 Task: Add an event with the title Product Enhancement Brainstorming, date '2023/12/20', time 9:15 AM to 11:15 AMand add a description: Reviewing the creative elements of the campaign, such as visuals, copywriting, branding, and overall design. This involves evaluating their effectiveness in capturing attention, conveying the intended message, and creating a memorable brand impression., put the event into Yellow category . Add location for the event as: 456 Navagio Beach, Zakynthos, Greece, logged in from the account softage.2@softage.netand send the event invitation to softage.6@softage.net and softage.7@softage.net. Set a reminder for the event 30 minutes before
Action: Mouse moved to (103, 120)
Screenshot: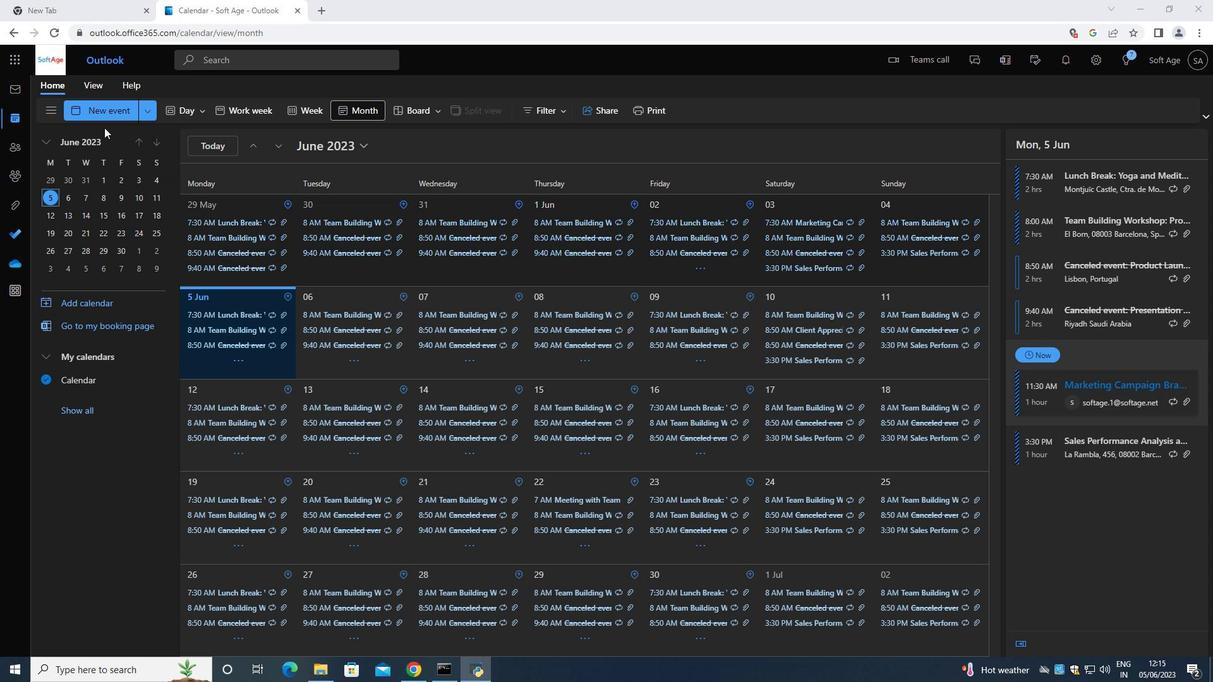 
Action: Mouse pressed left at (103, 120)
Screenshot: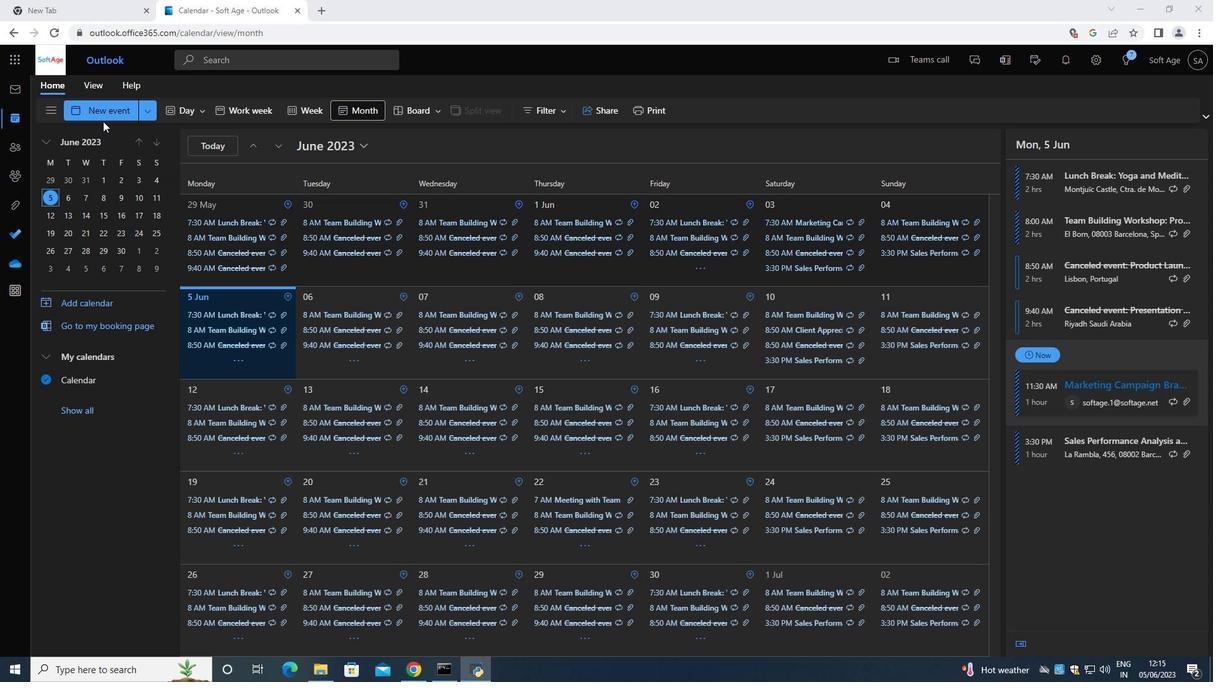 
Action: Mouse moved to (367, 219)
Screenshot: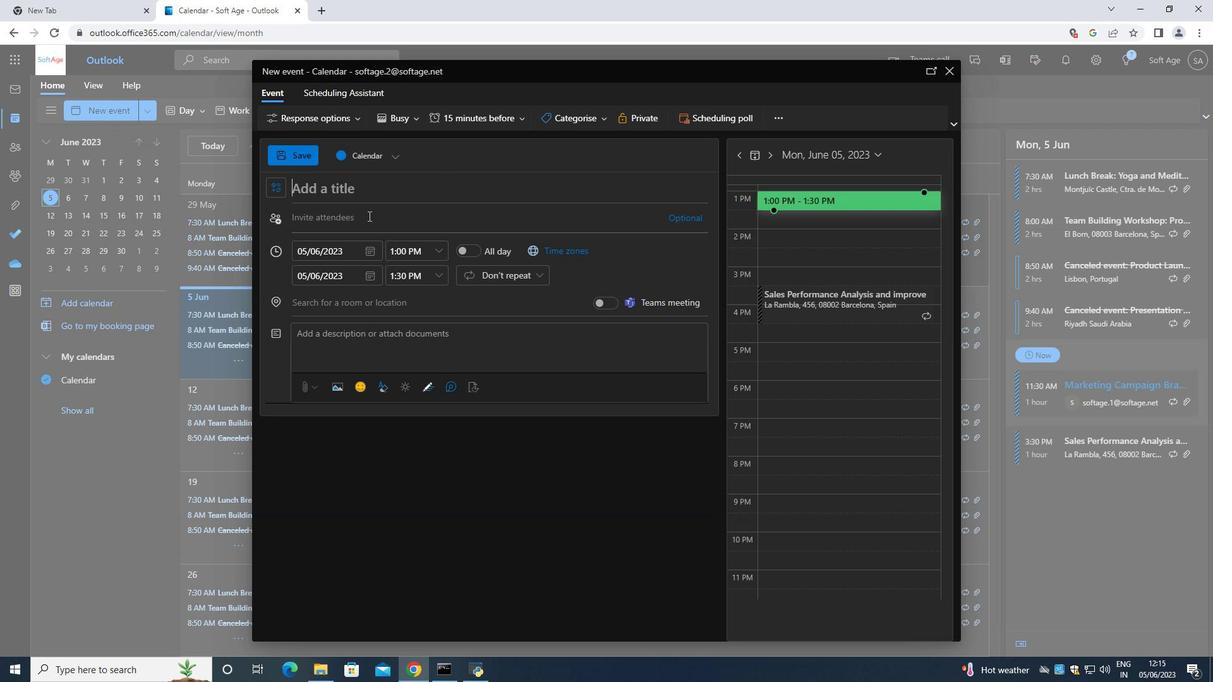 
Action: Key pressed <Key.shift>Product<Key.space><Key.shift><Key.shift><Key.shift><Key.shift><Key.shift><Key.shift><Key.shift><Key.shift><Key.shift><Key.shift><Key.shift><Key.shift><Key.shift><Key.shift><Key.shift><Key.shift><Key.shift><Key.shift><Key.shift><Key.shift><Key.shift><Key.shift><Key.shift><Key.shift><Key.shift>Enhancement<Key.space><Key.shift>Brainstorming<Key.space>
Screenshot: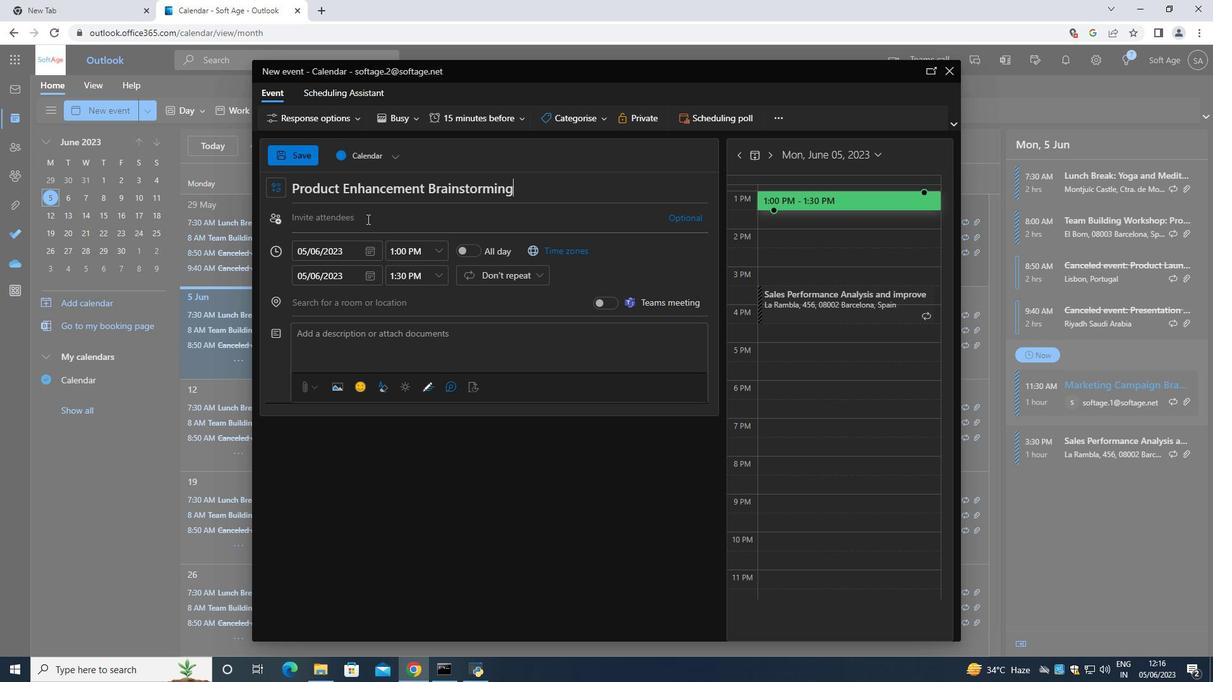 
Action: Mouse moved to (370, 247)
Screenshot: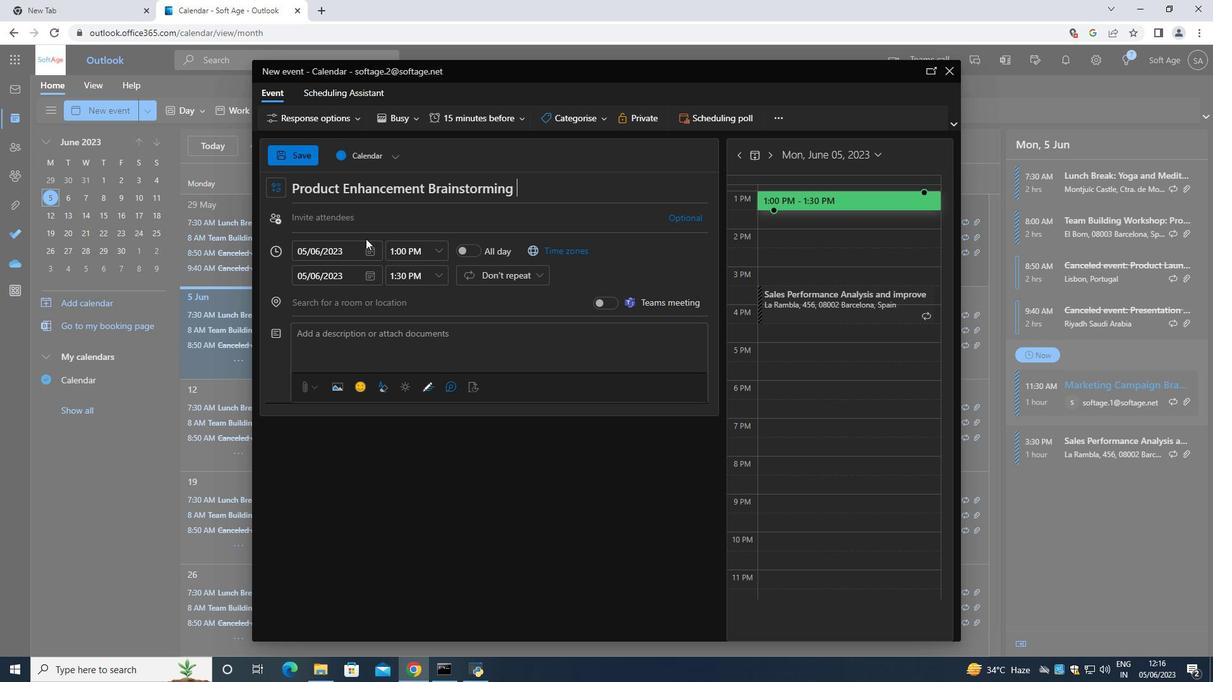 
Action: Mouse pressed left at (370, 247)
Screenshot: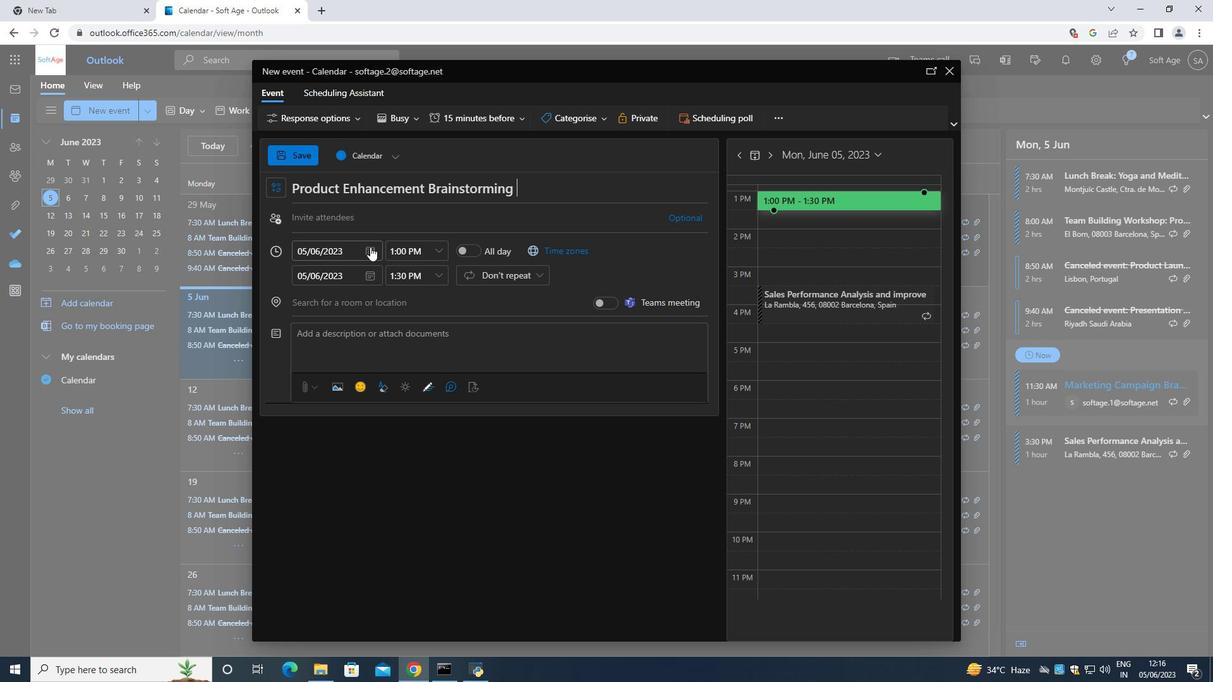 
Action: Mouse moved to (408, 277)
Screenshot: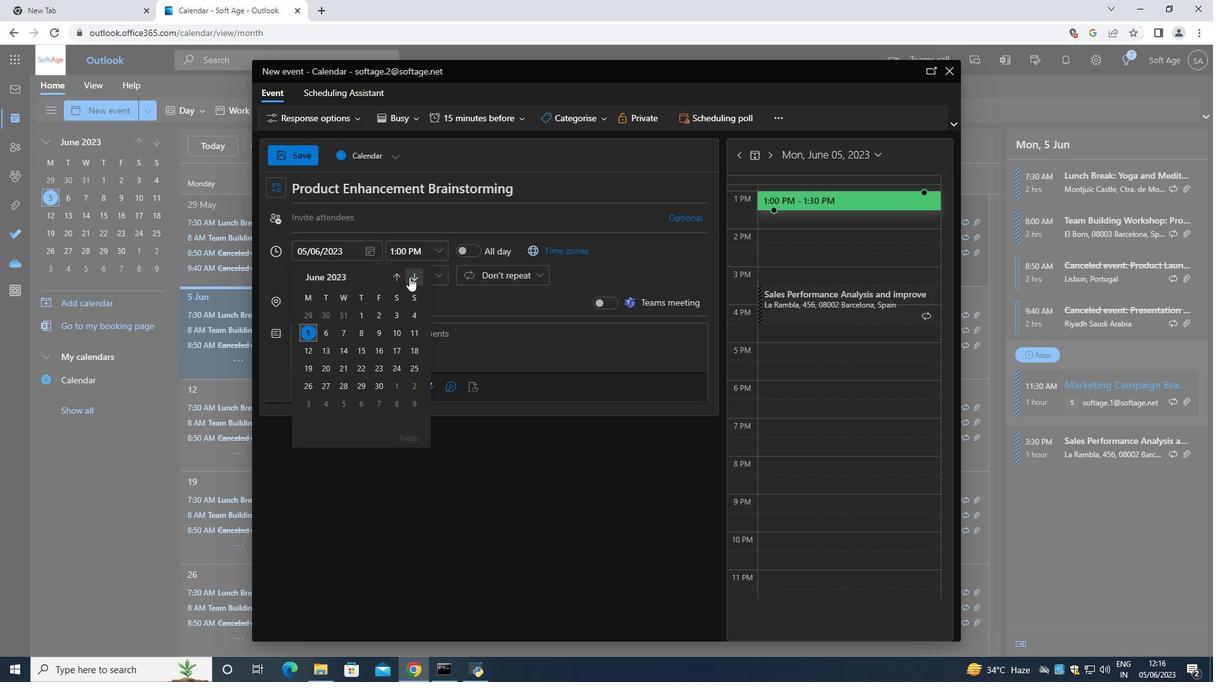 
Action: Mouse pressed left at (408, 277)
Screenshot: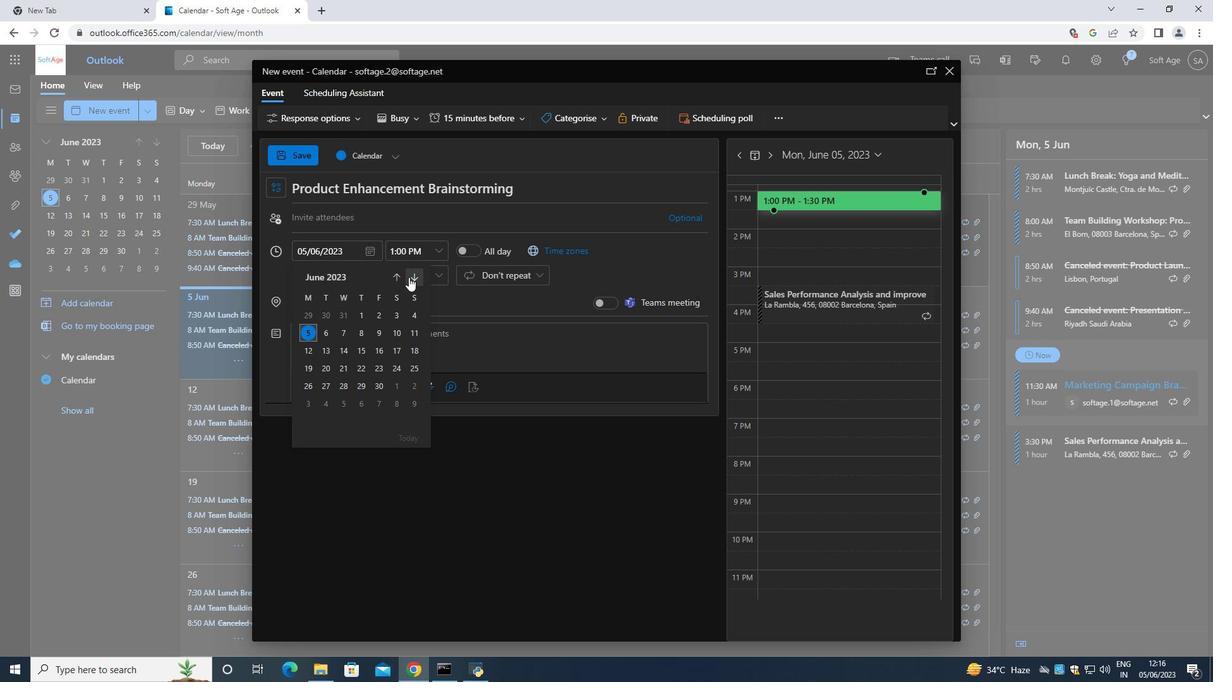 
Action: Mouse pressed left at (408, 277)
Screenshot: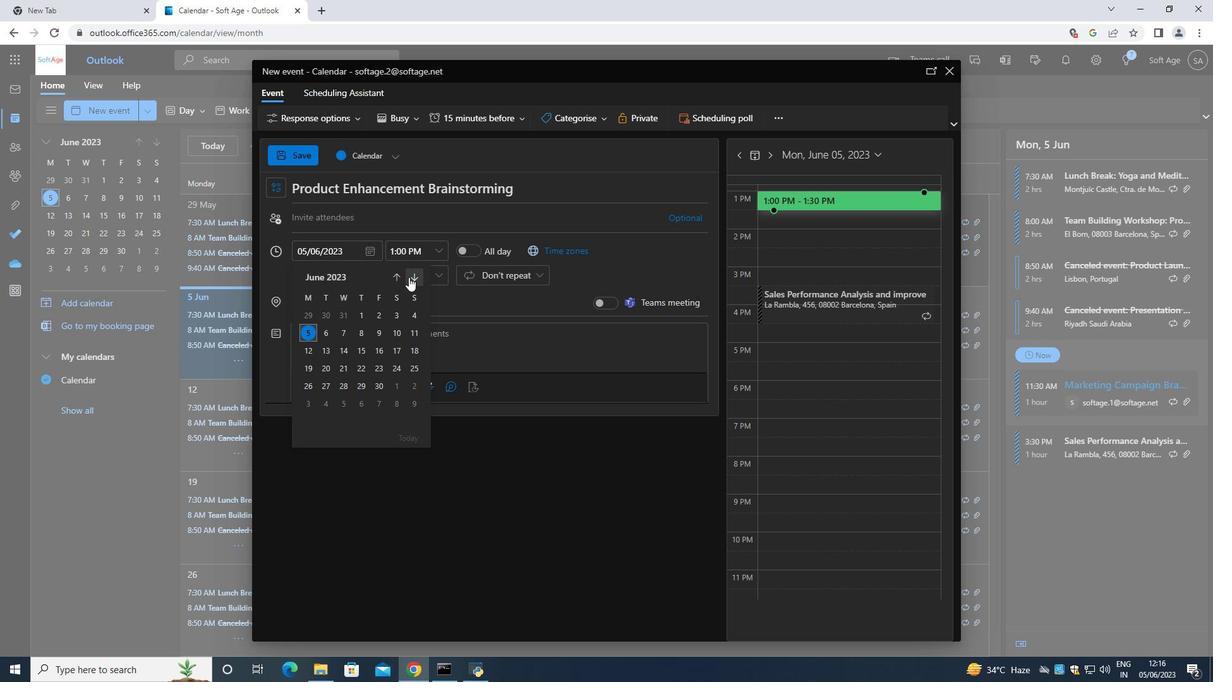 
Action: Mouse pressed left at (408, 277)
Screenshot: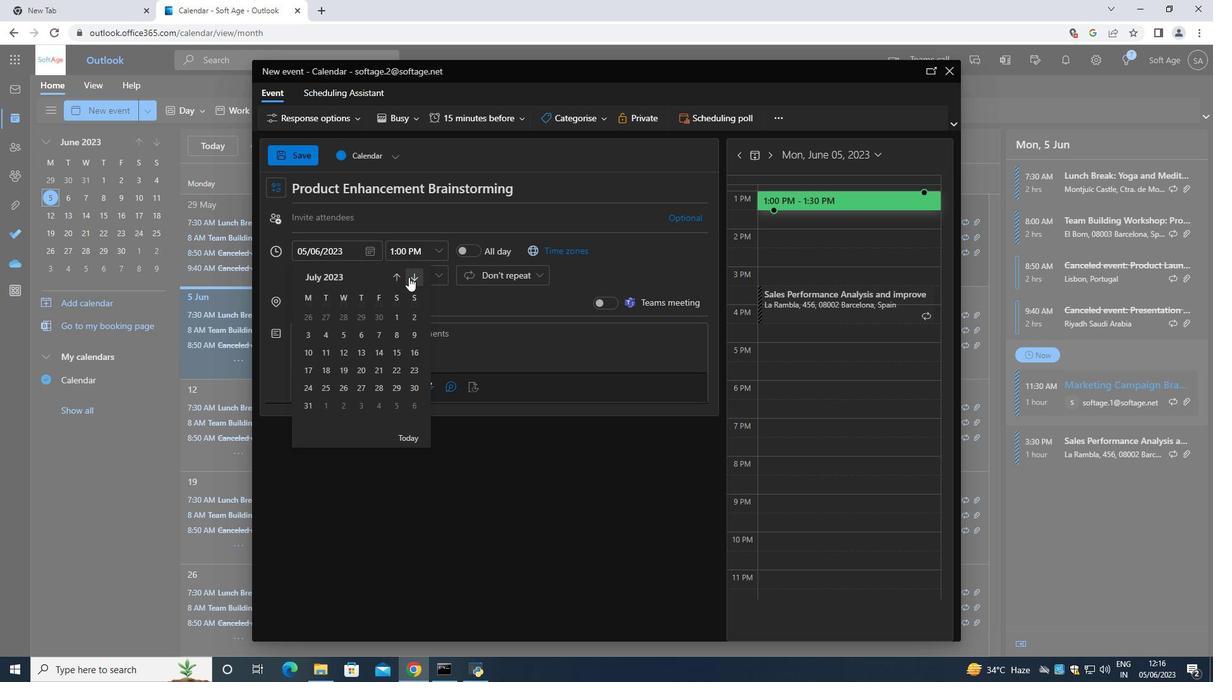 
Action: Mouse pressed left at (408, 277)
Screenshot: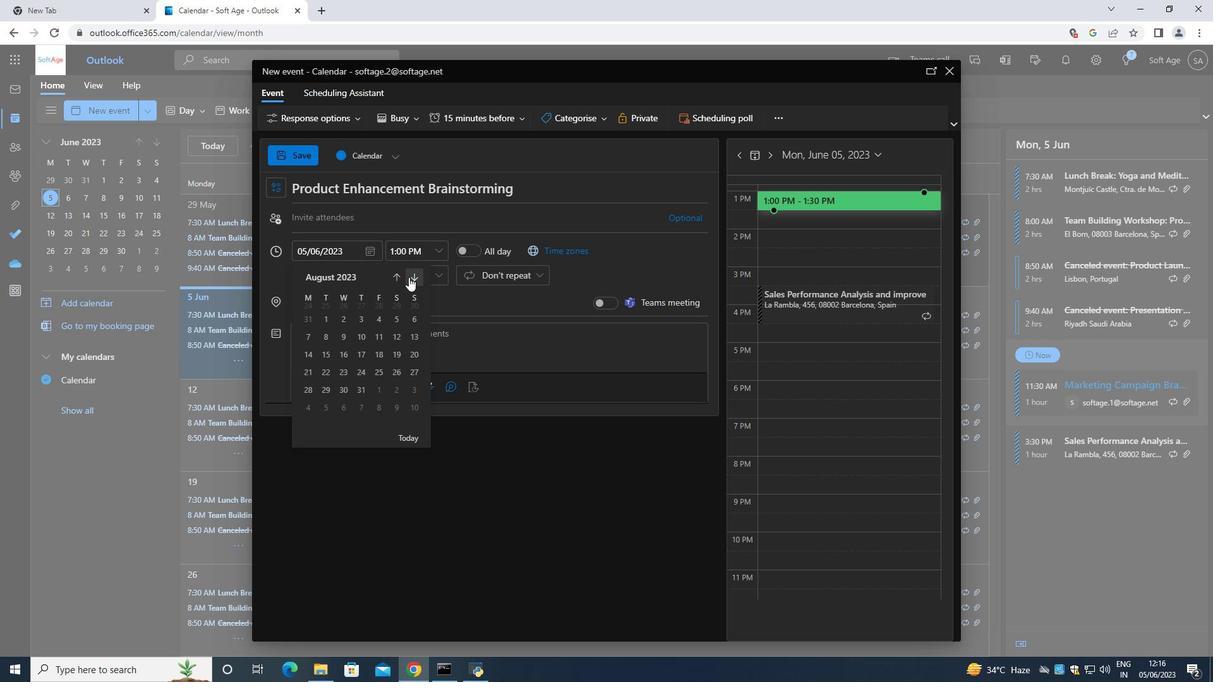 
Action: Mouse pressed left at (408, 277)
Screenshot: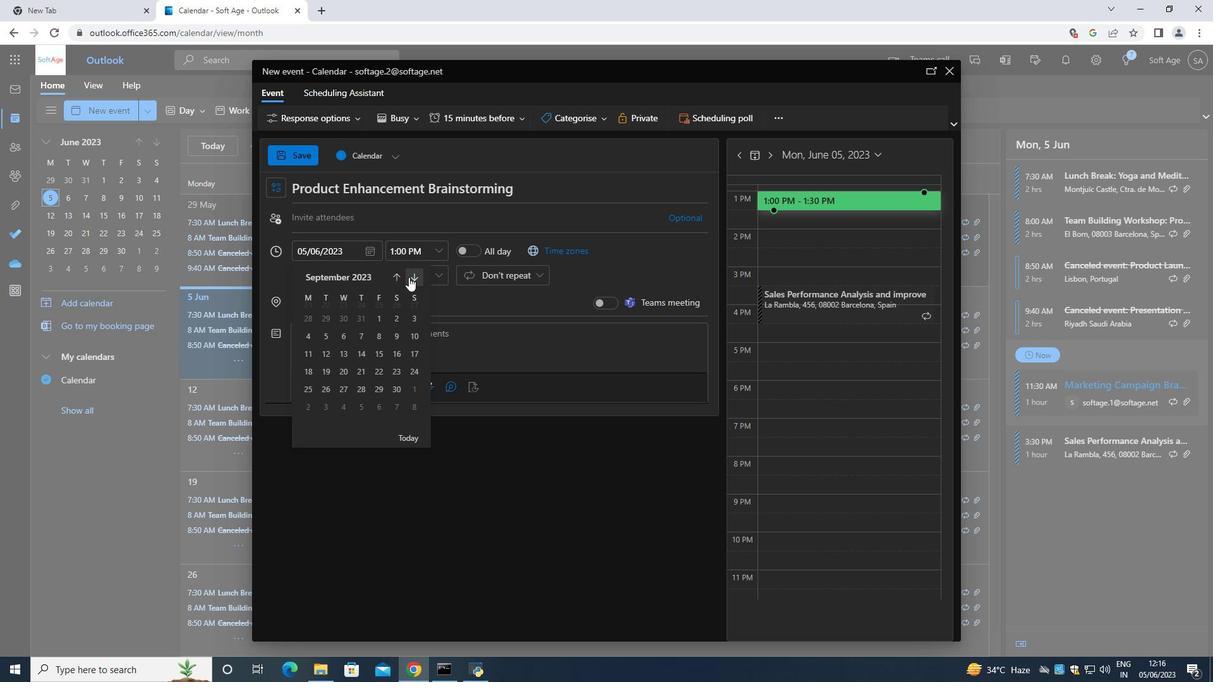
Action: Mouse pressed left at (408, 277)
Screenshot: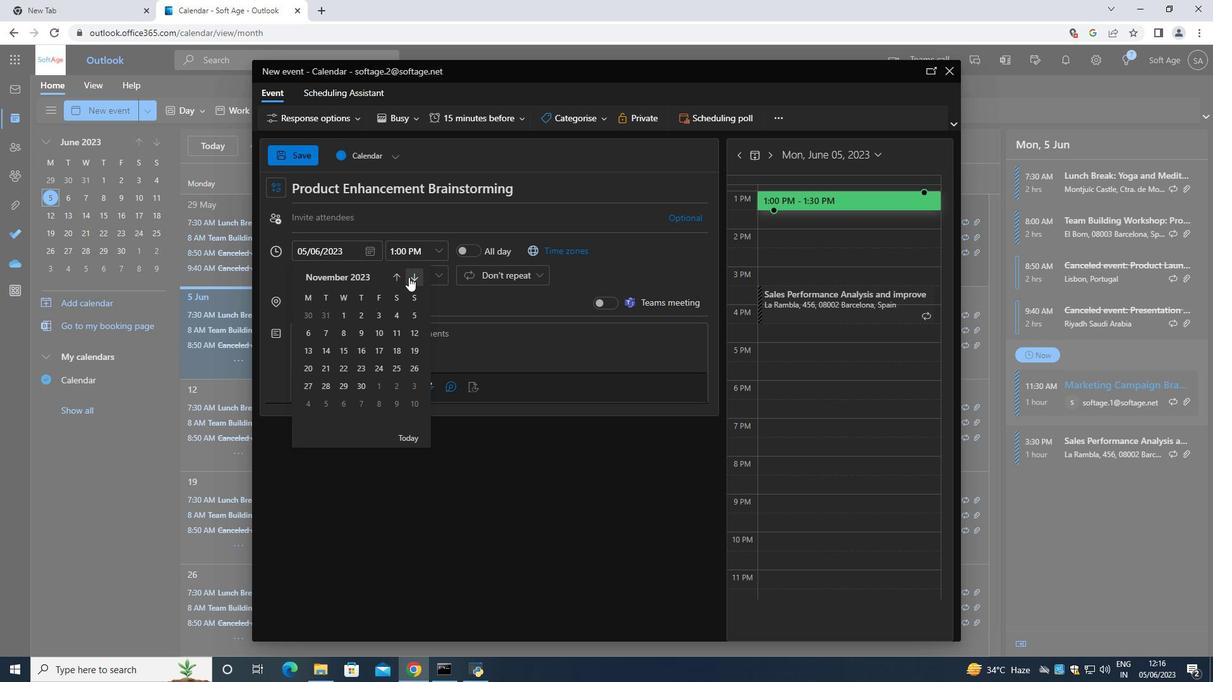 
Action: Mouse moved to (345, 365)
Screenshot: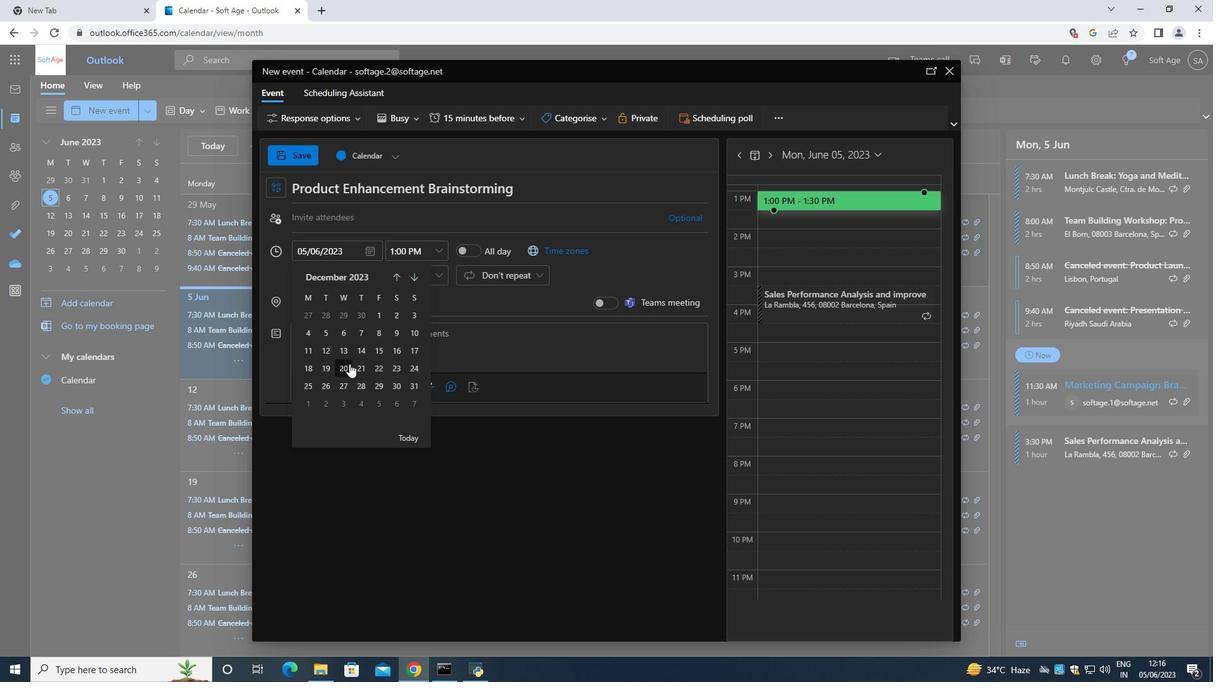 
Action: Mouse pressed left at (345, 365)
Screenshot: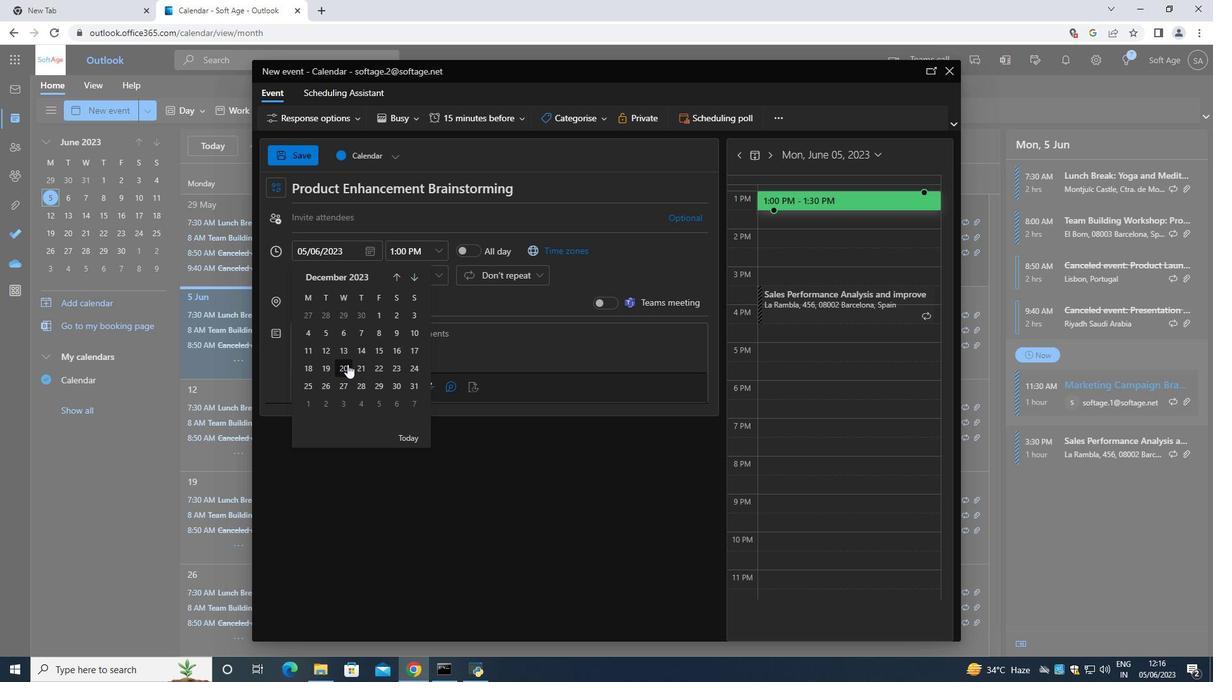 
Action: Mouse moved to (436, 254)
Screenshot: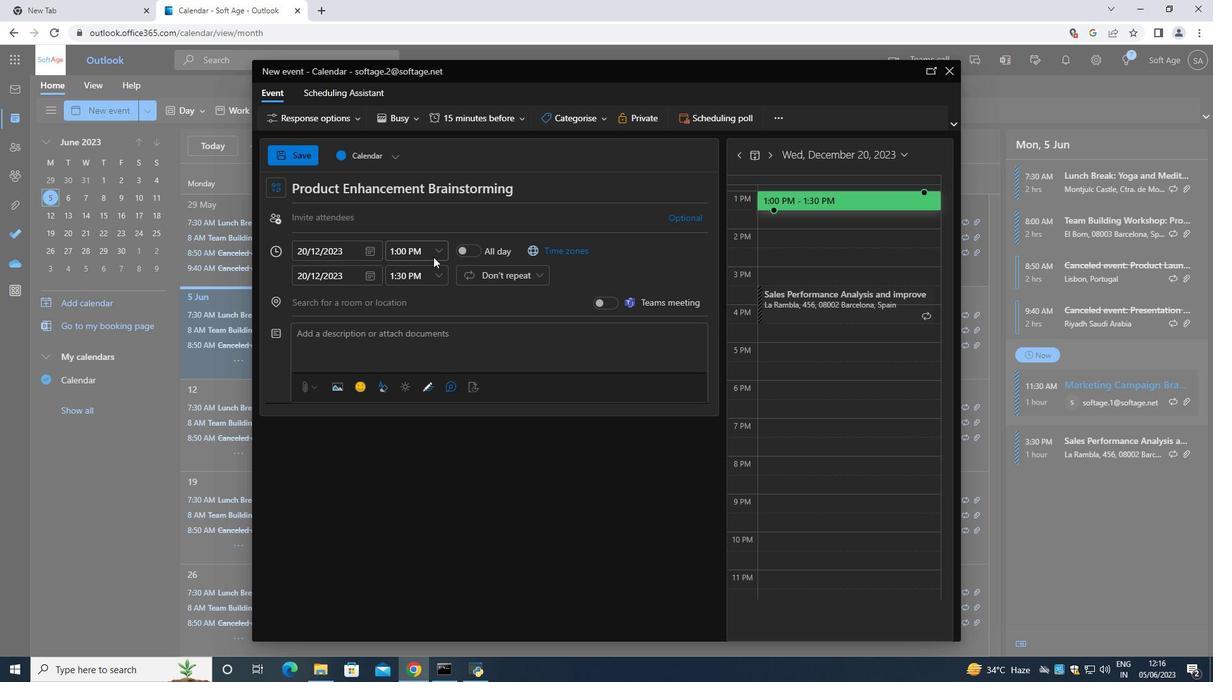 
Action: Mouse pressed left at (436, 254)
Screenshot: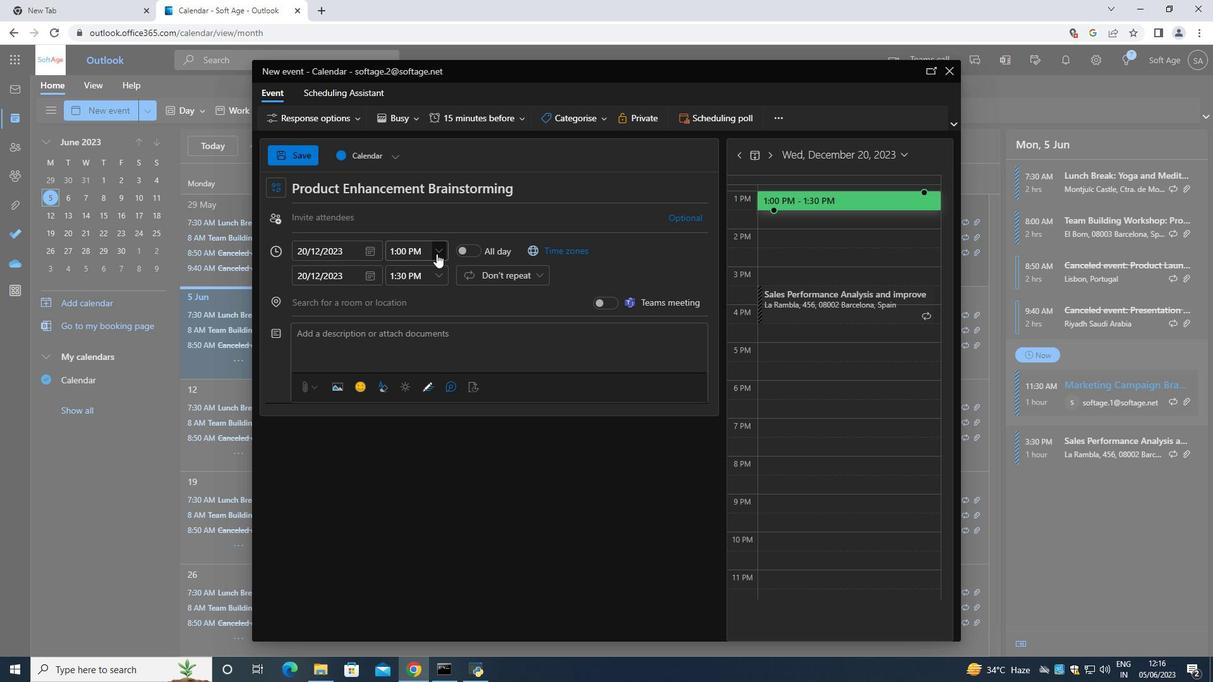 
Action: Mouse moved to (493, 290)
Screenshot: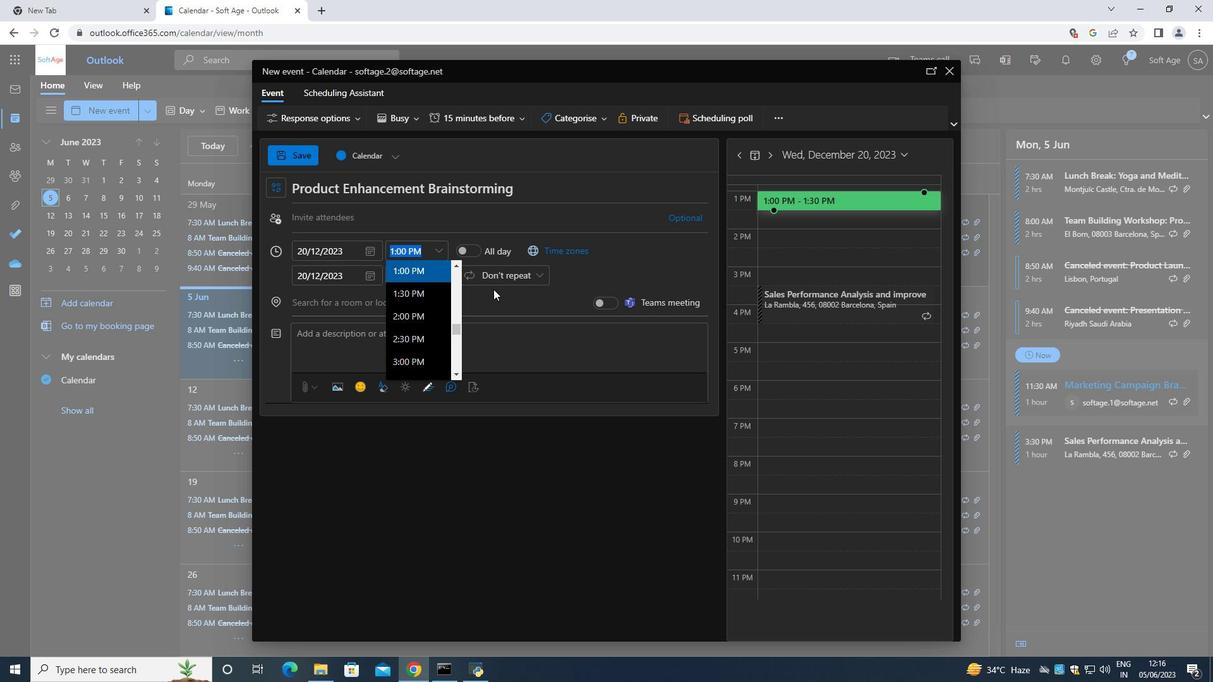 
Action: Key pressed <Key.backspace>
Screenshot: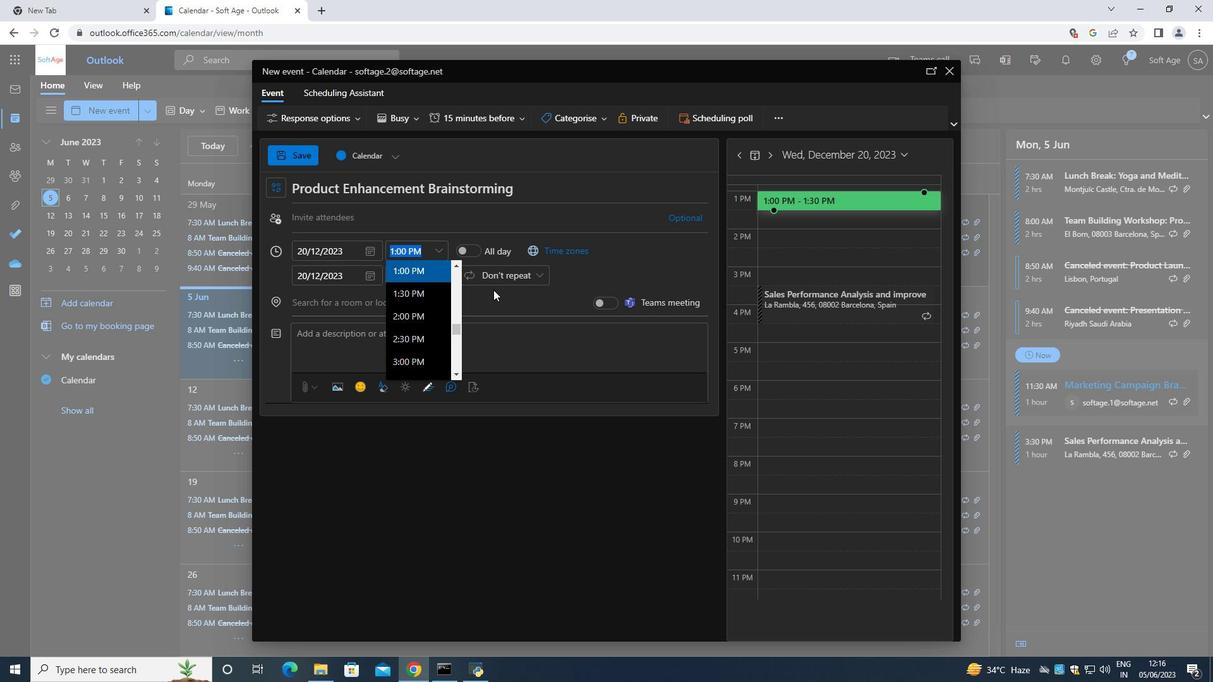 
Action: Mouse moved to (505, 298)
Screenshot: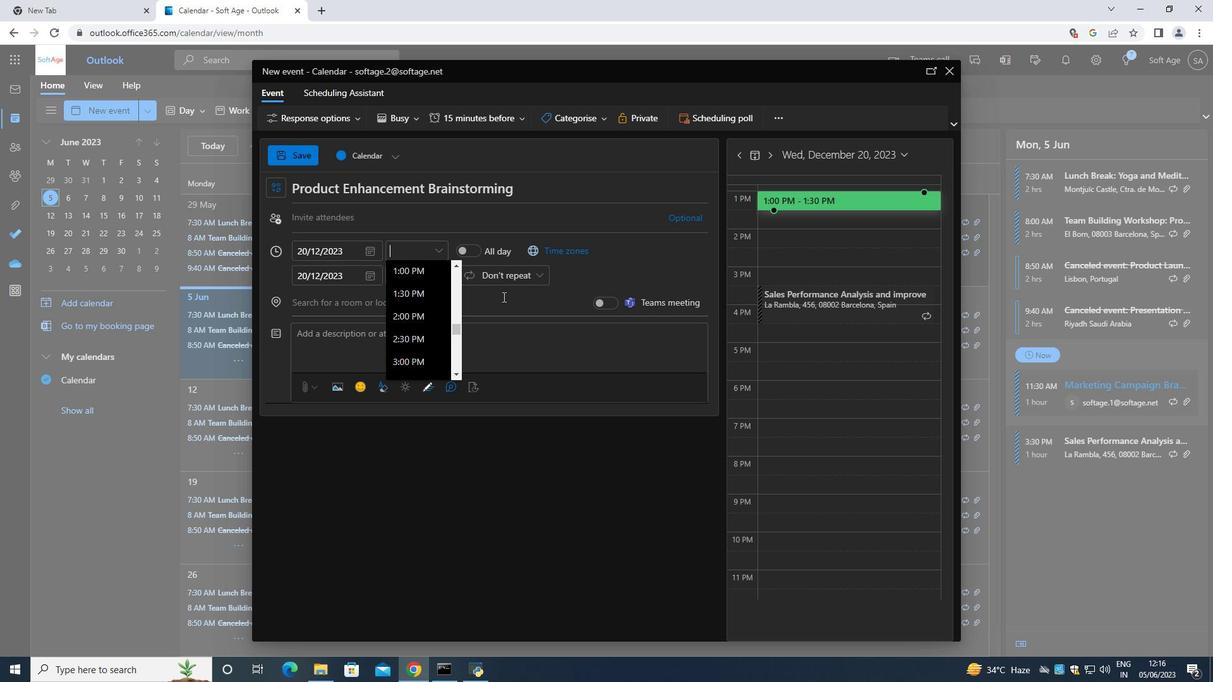 
Action: Key pressed 9<Key.shift_r>:1
Screenshot: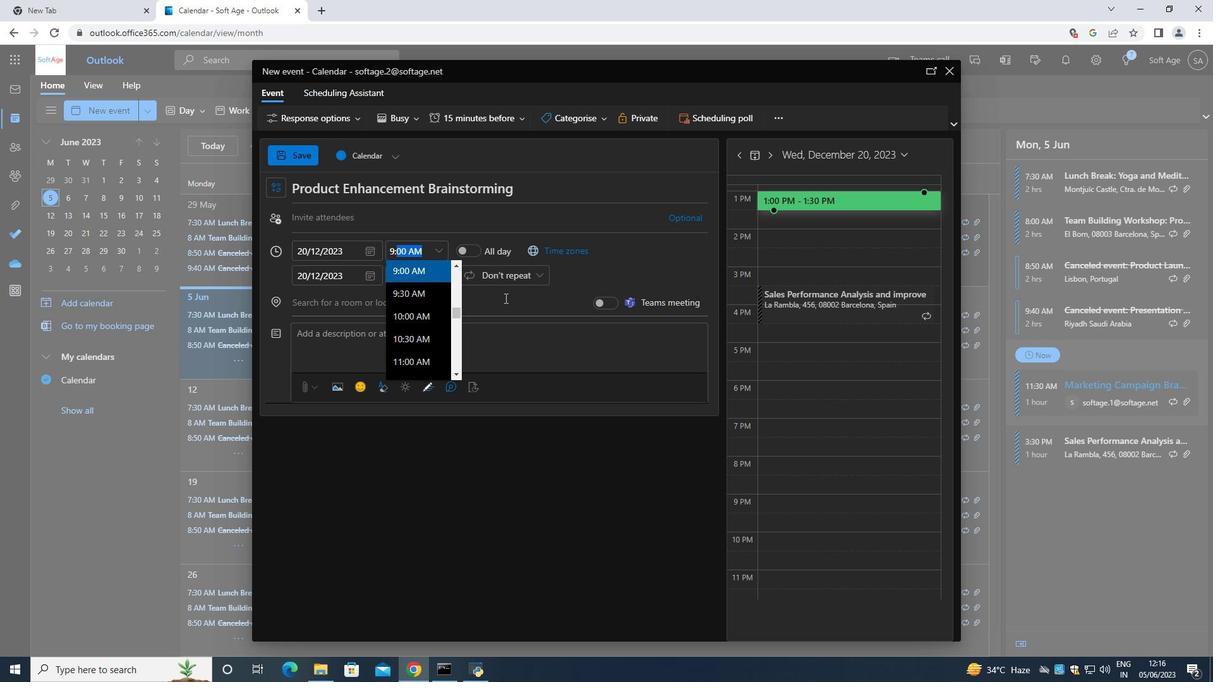 
Action: Mouse moved to (505, 298)
Screenshot: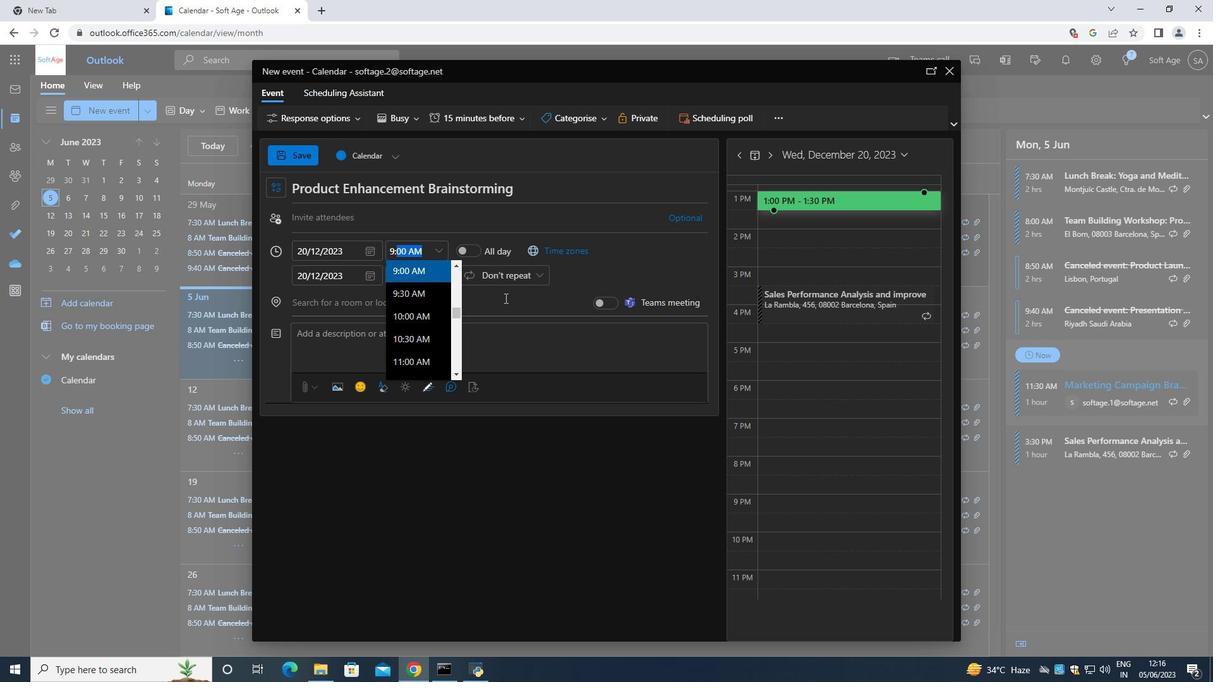
Action: Key pressed 5<Key.space><Key.shift>AM
Screenshot: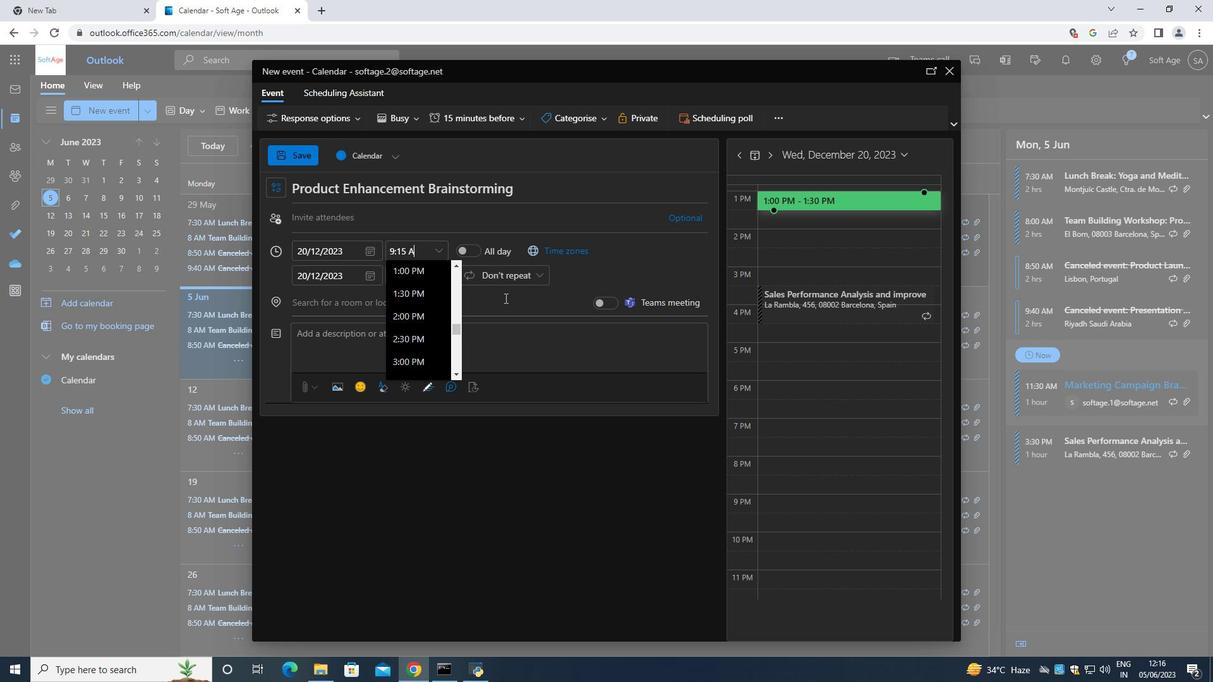 
Action: Mouse moved to (434, 249)
Screenshot: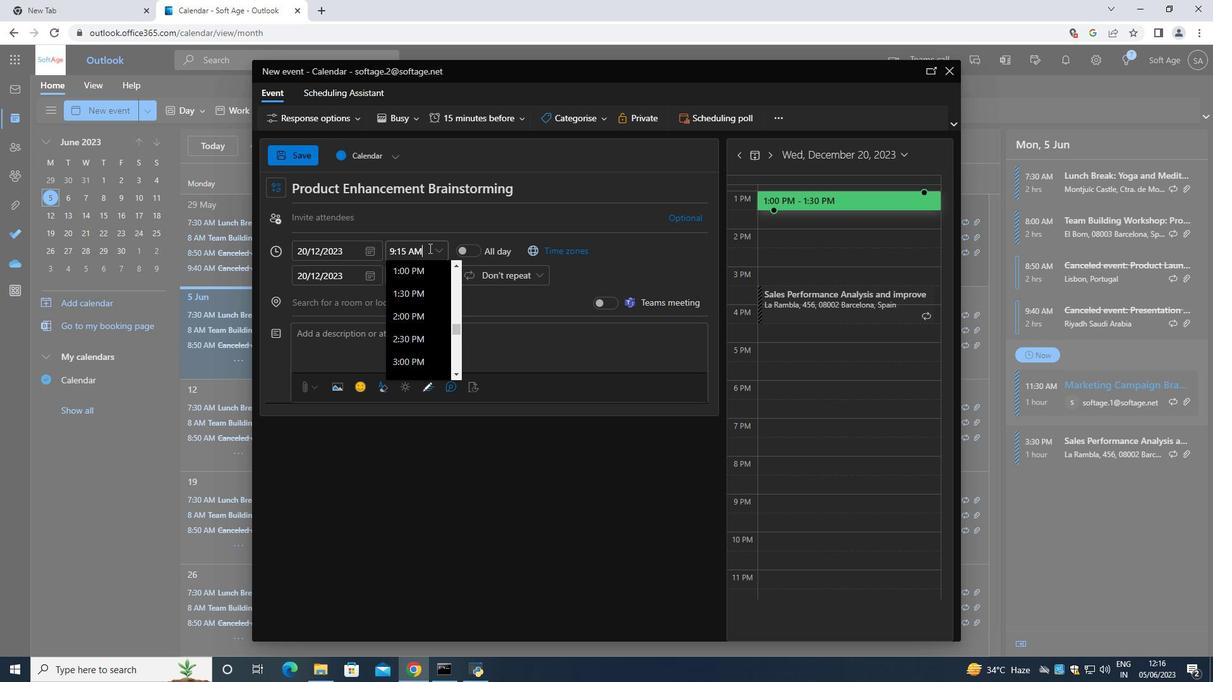 
Action: Mouse pressed left at (434, 249)
Screenshot: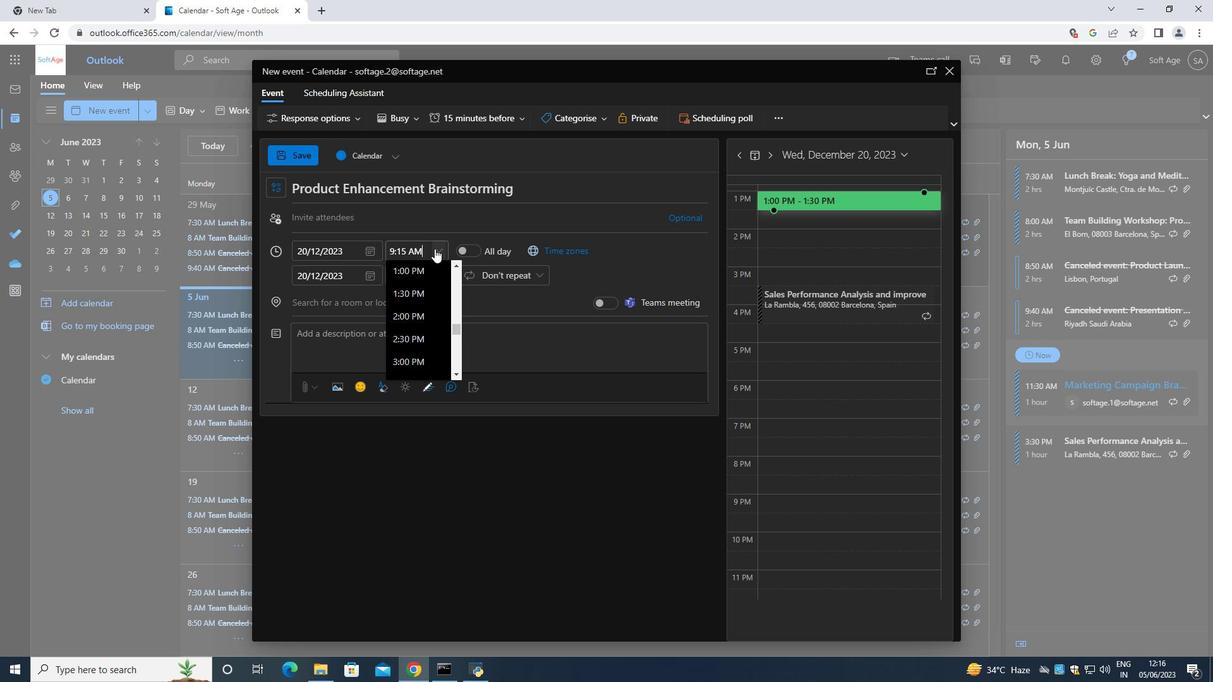 
Action: Mouse moved to (436, 284)
Screenshot: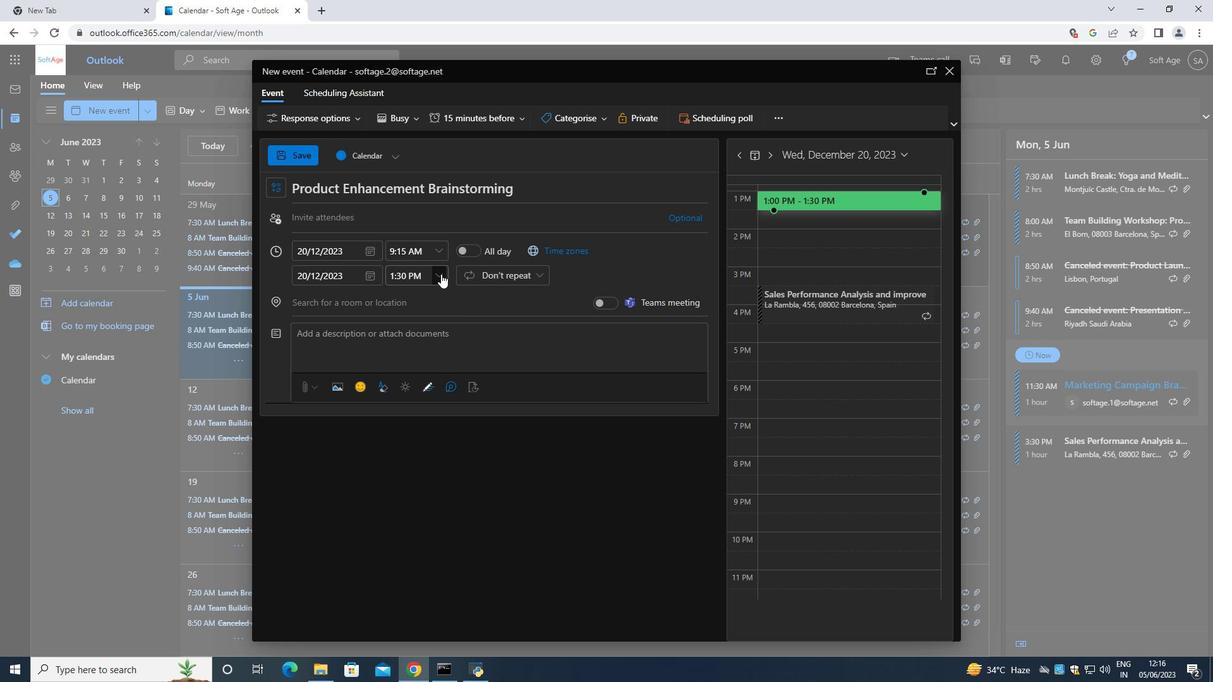 
Action: Mouse pressed left at (436, 284)
Screenshot: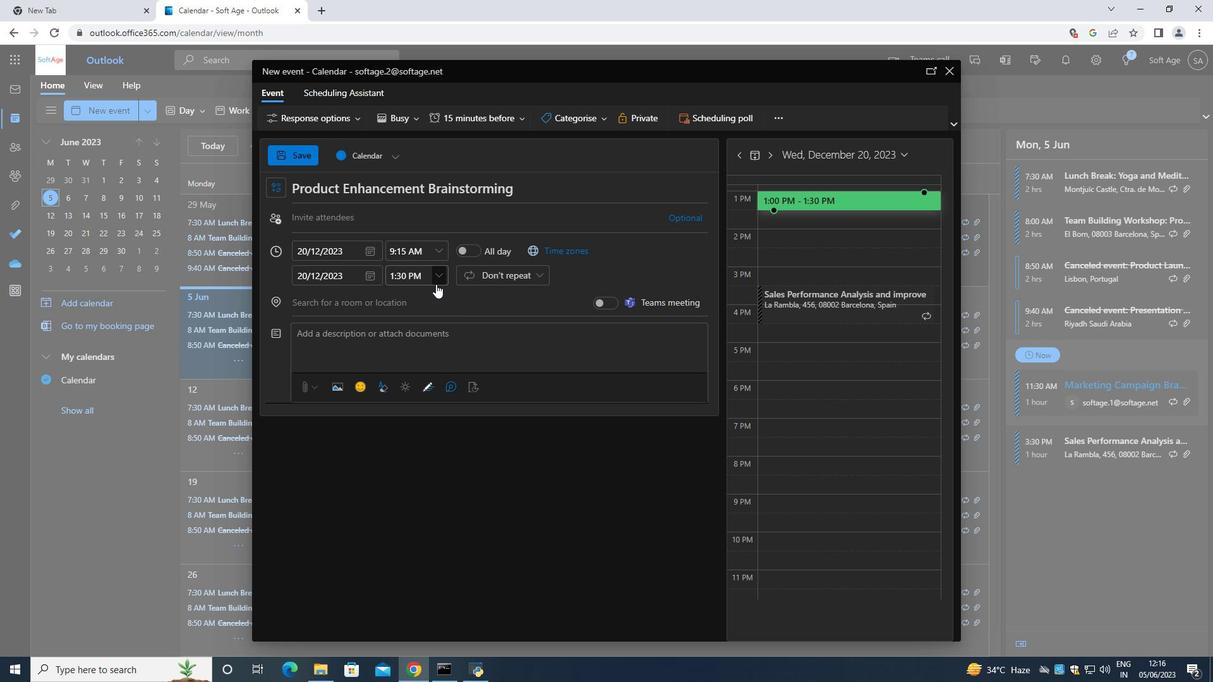 
Action: Mouse moved to (419, 359)
Screenshot: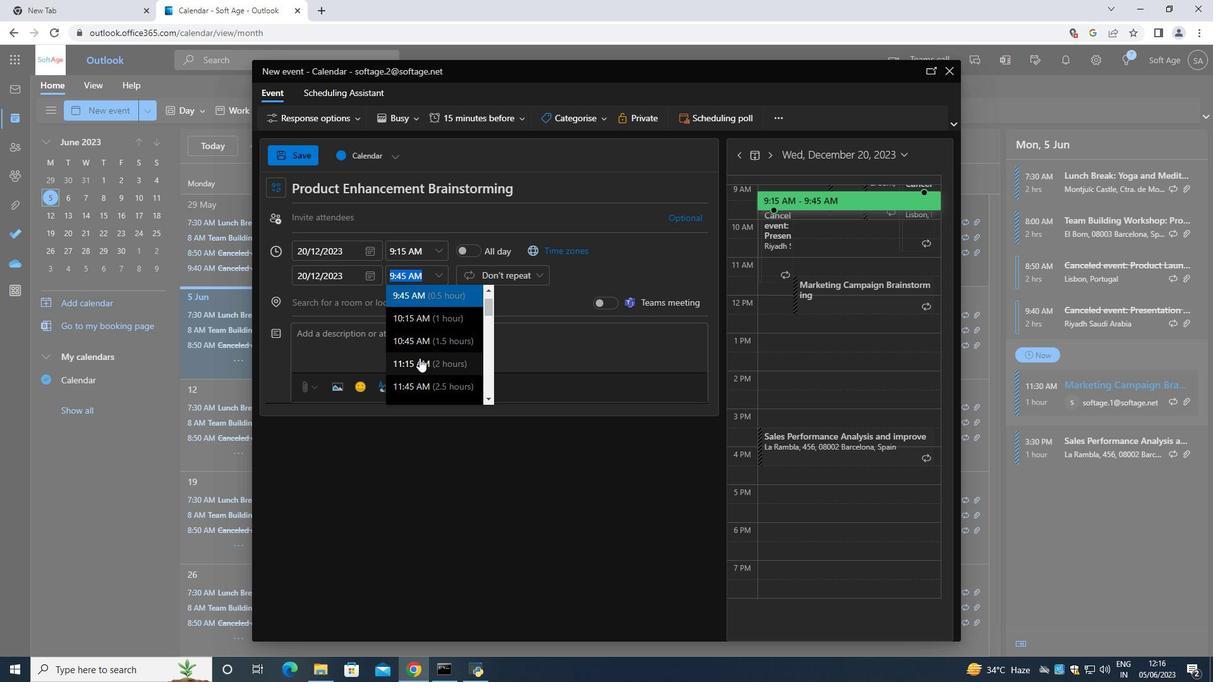 
Action: Mouse pressed left at (419, 359)
Screenshot: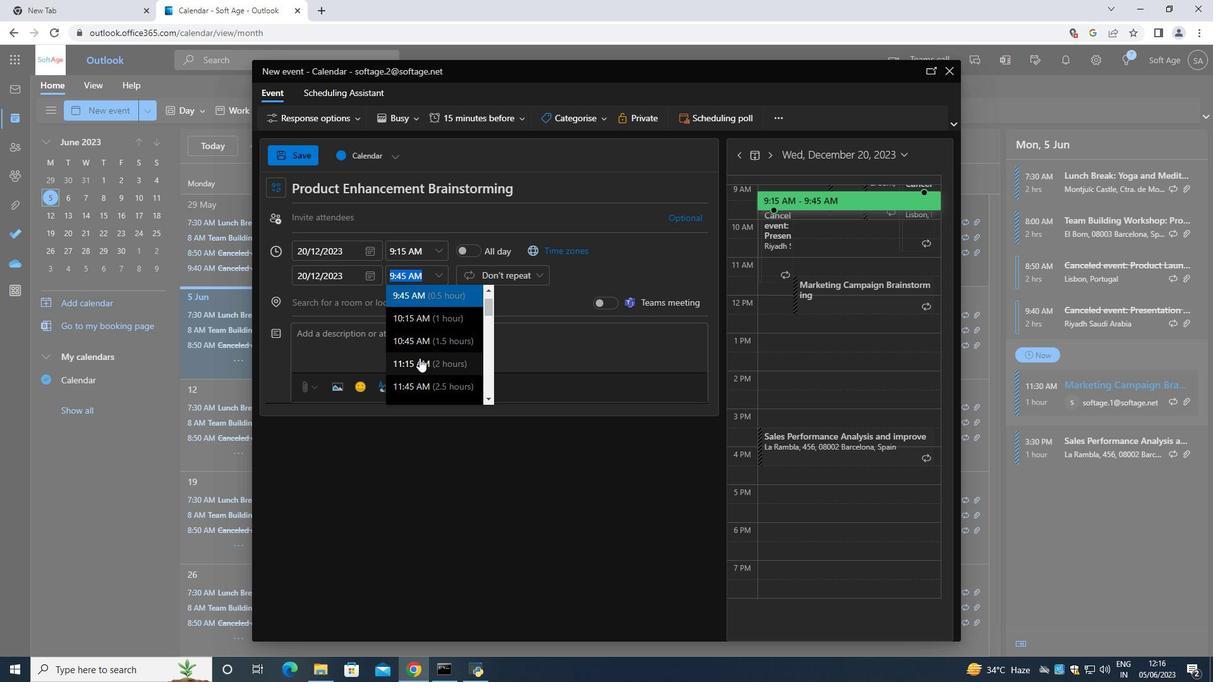
Action: Mouse moved to (391, 343)
Screenshot: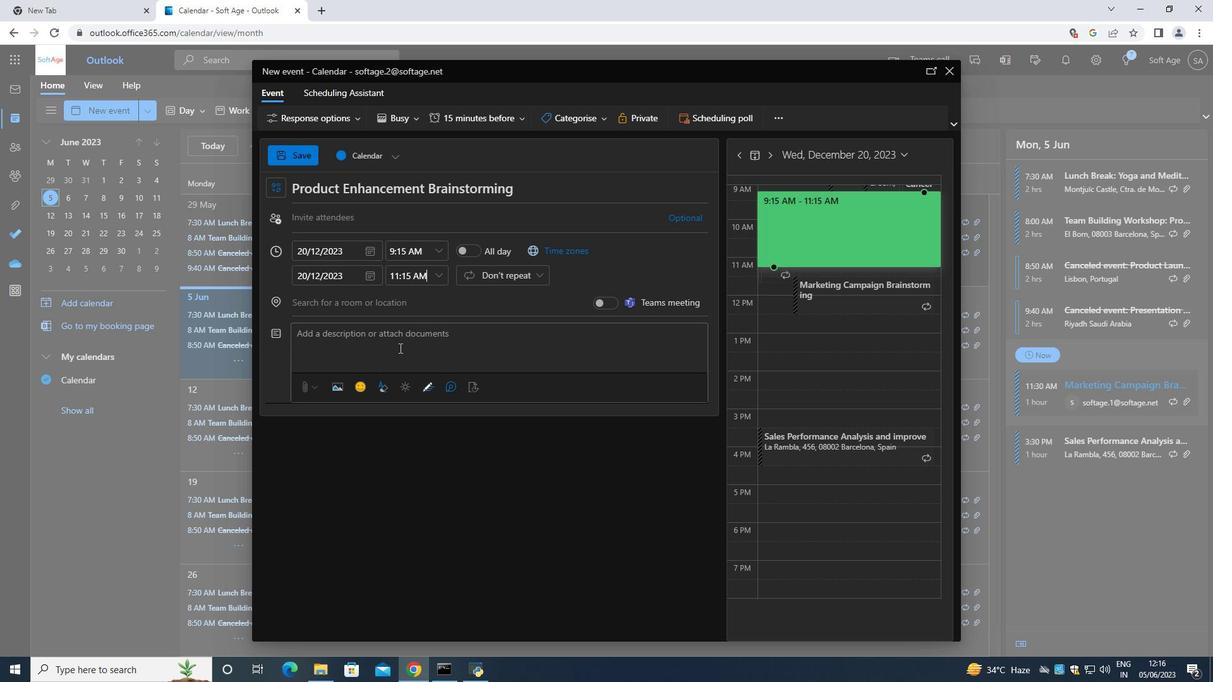 
Action: Mouse pressed left at (391, 343)
Screenshot: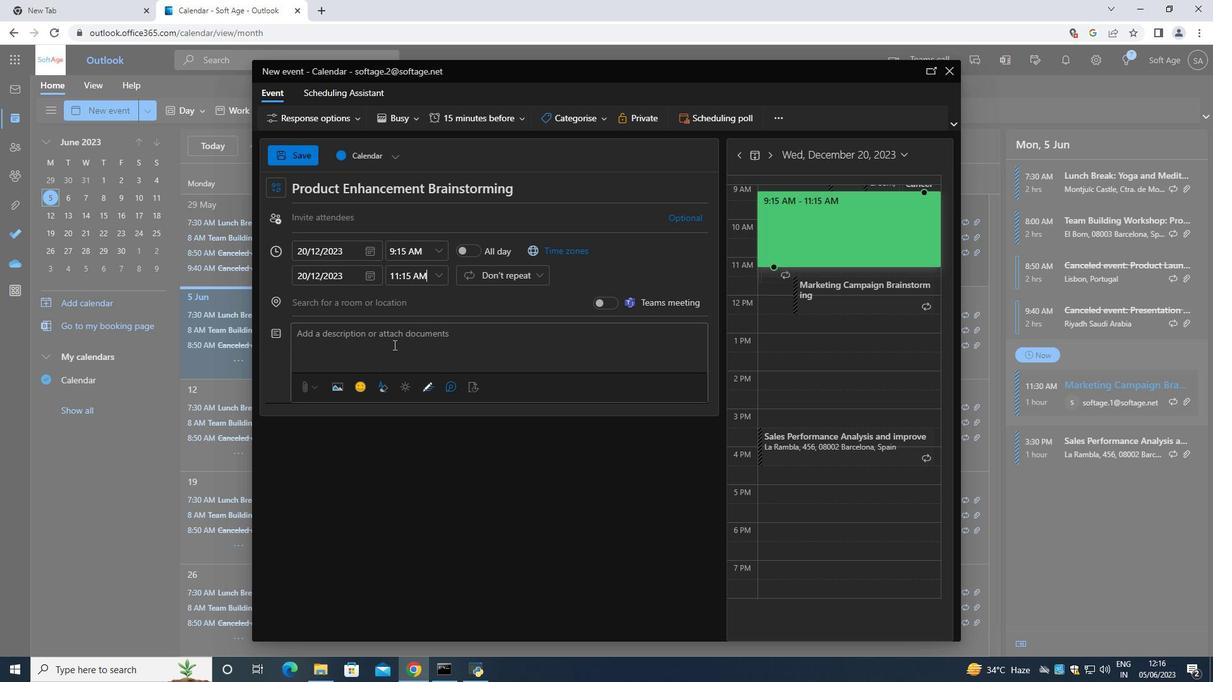 
Action: Key pressed <Key.shift>Reviewing<Key.space>the<Key.space>creative<Key.space>elements<Key.space>of<Key.space>the<Key.space>campaign,<Key.space>such<Key.space>as<Key.space>visuals,copywriy<Key.backspace>ting<Key.space><Key.left><Key.left><Key.left><Key.left><Key.left><Key.left><Key.left><Key.left><Key.left><Key.left><Key.left><Key.left><Key.space><Key.right><Key.right><Key.right><Key.right><Key.right><Key.right><Key.right><Key.right><Key.right><Key.right><Key.right><Key.right><Key.space><Key.left>,<Key.space>branding<Key.space>,<Key.space>and<Key.space>overall<Key.space>design.<Key.space><Key.shift>This<Key.space>involves<Key.space>evaluating<Key.space>their<Key.space>effectiveness<Key.space>in<Key.space>capturing<Key.space>attention<Key.space>,<Key.space>conver<Key.backspace>ying<Key.space>the<Key.space>intended<Key.space>message<Key.space>,<Key.space>and<Key.space>creating<Key.space>a<Key.space>mae<Key.backspace><Key.backspace>emorable<Key.space>brand<Key.space>impression<Key.space>.
Screenshot: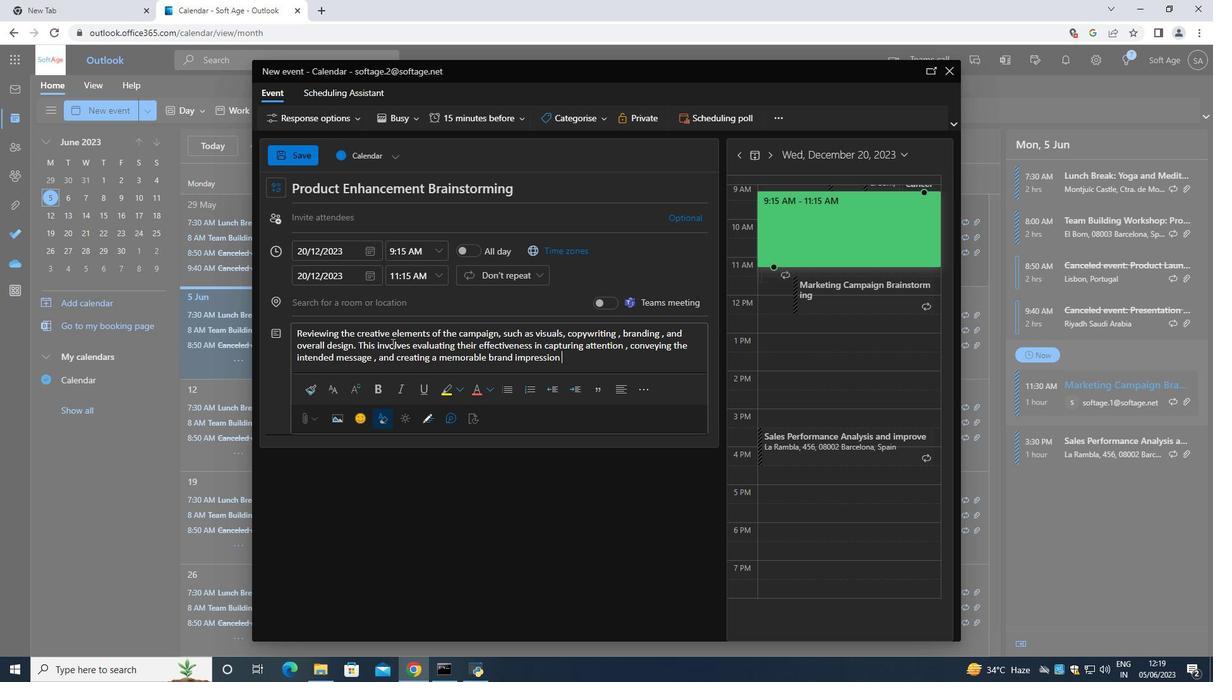 
Action: Mouse moved to (565, 113)
Screenshot: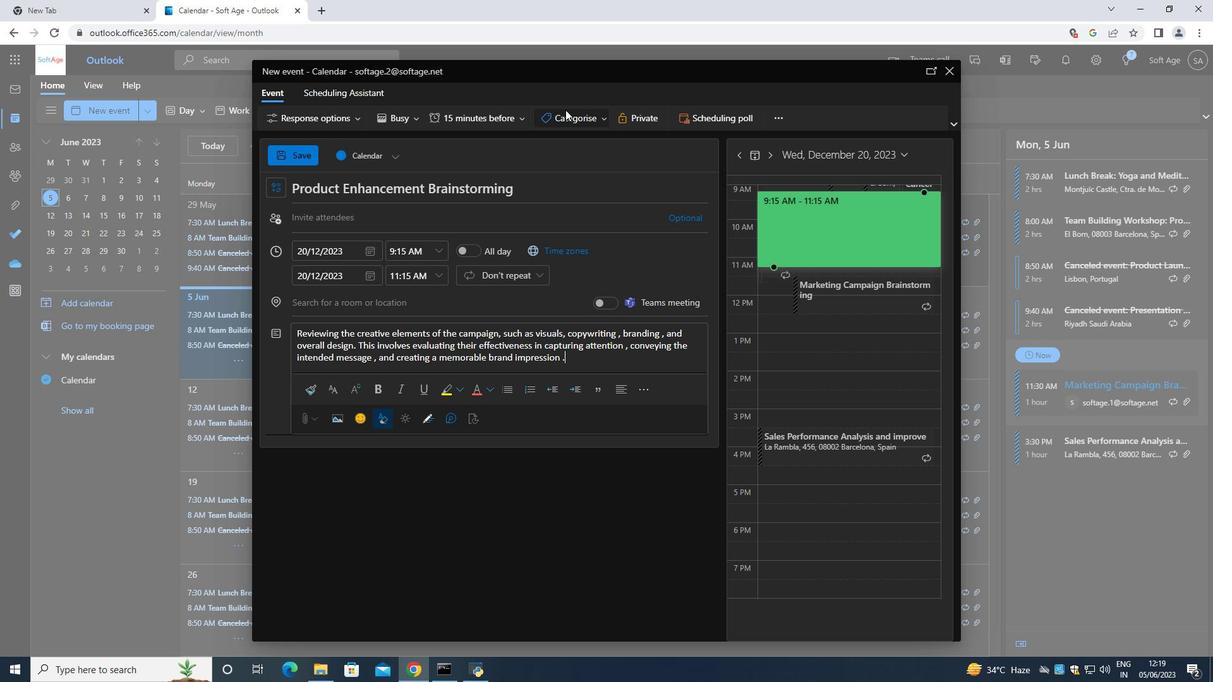 
Action: Mouse pressed left at (565, 113)
Screenshot: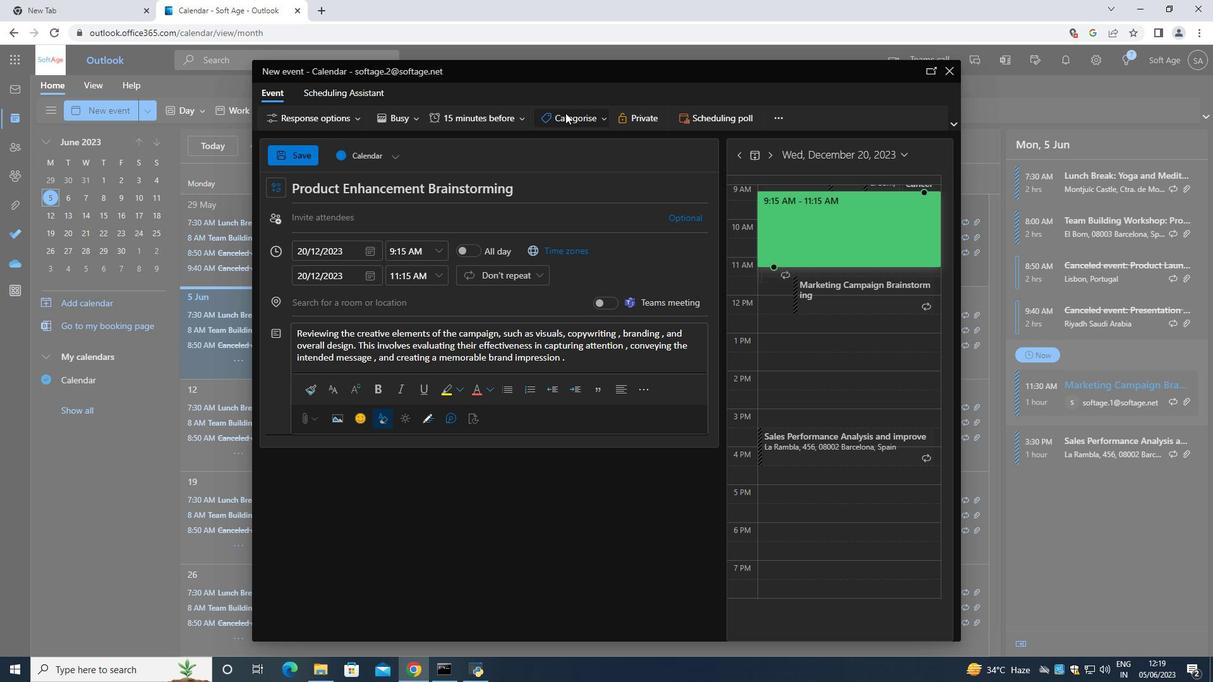 
Action: Mouse moved to (575, 248)
Screenshot: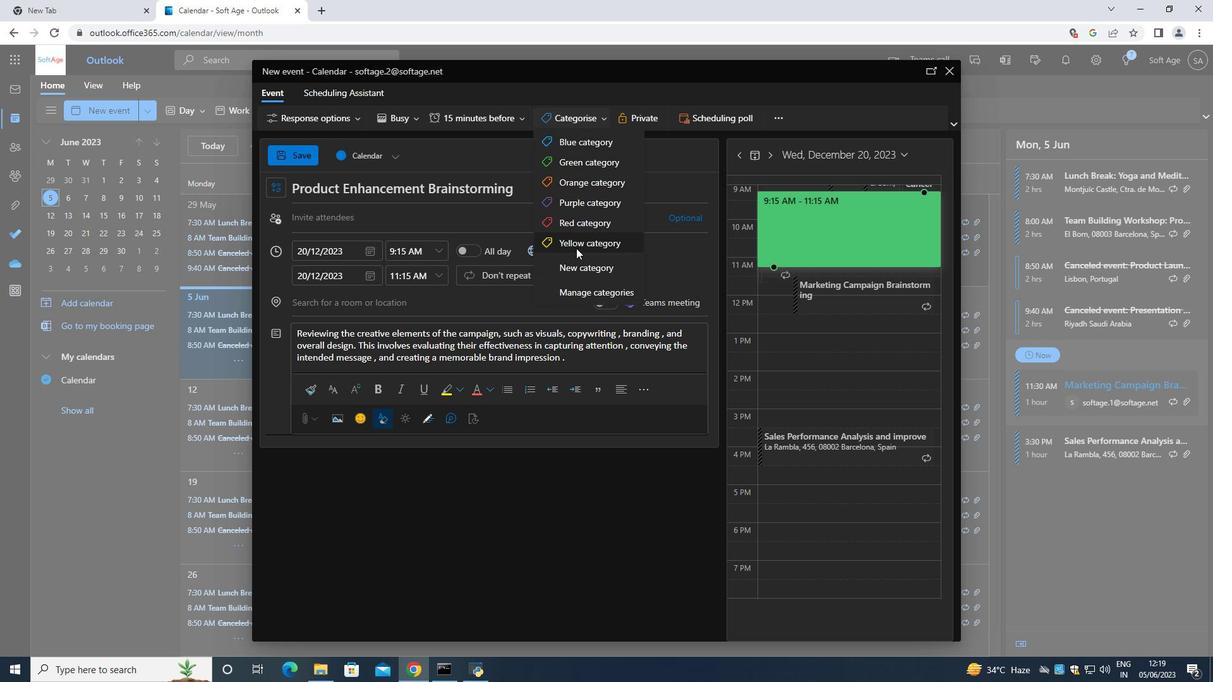 
Action: Mouse pressed left at (575, 248)
Screenshot: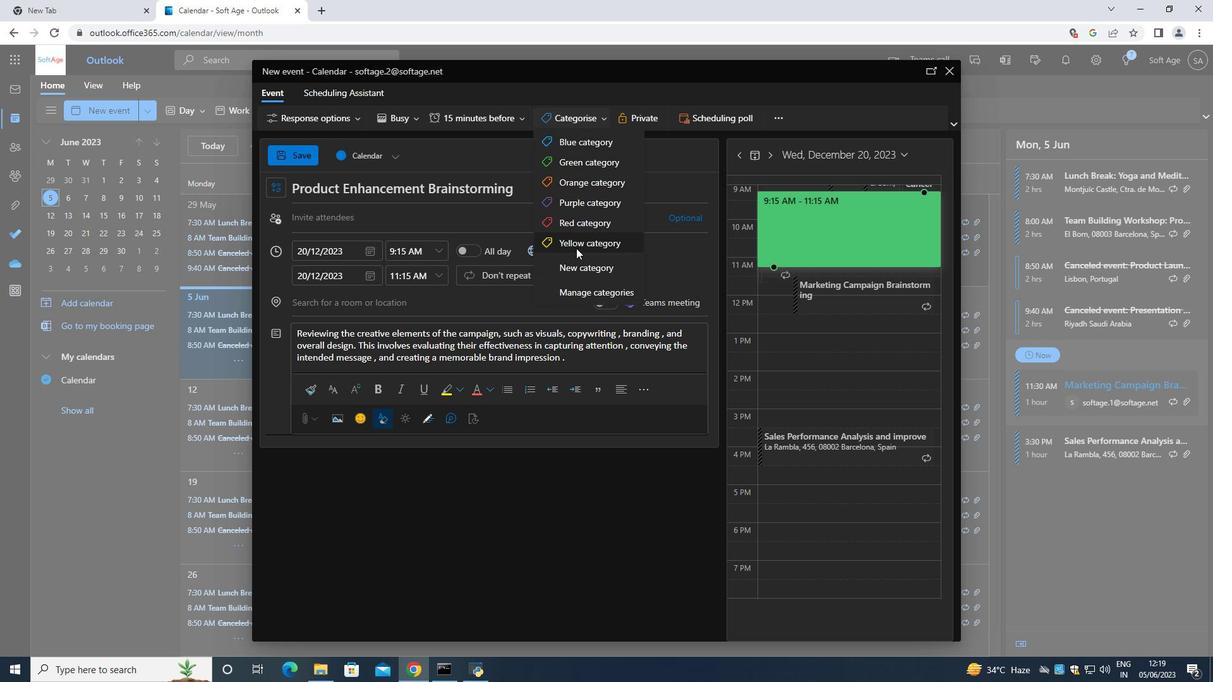 
Action: Mouse moved to (393, 302)
Screenshot: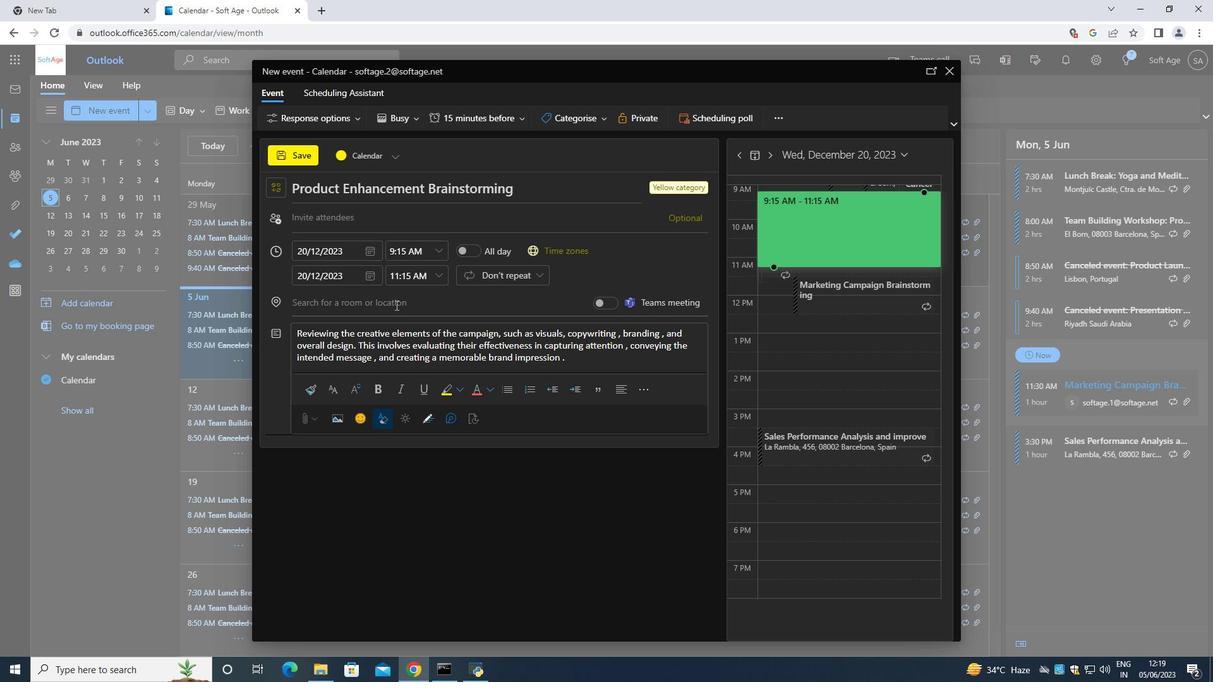 
Action: Mouse pressed left at (393, 302)
Screenshot: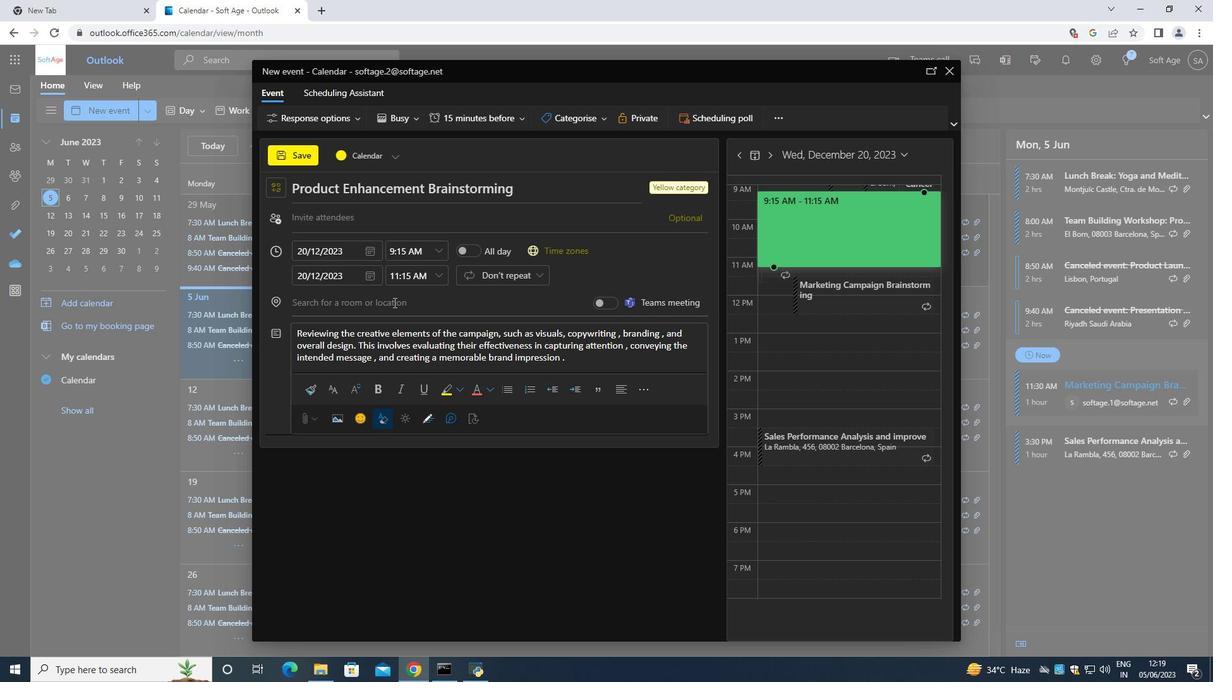 
Action: Mouse moved to (393, 302)
Screenshot: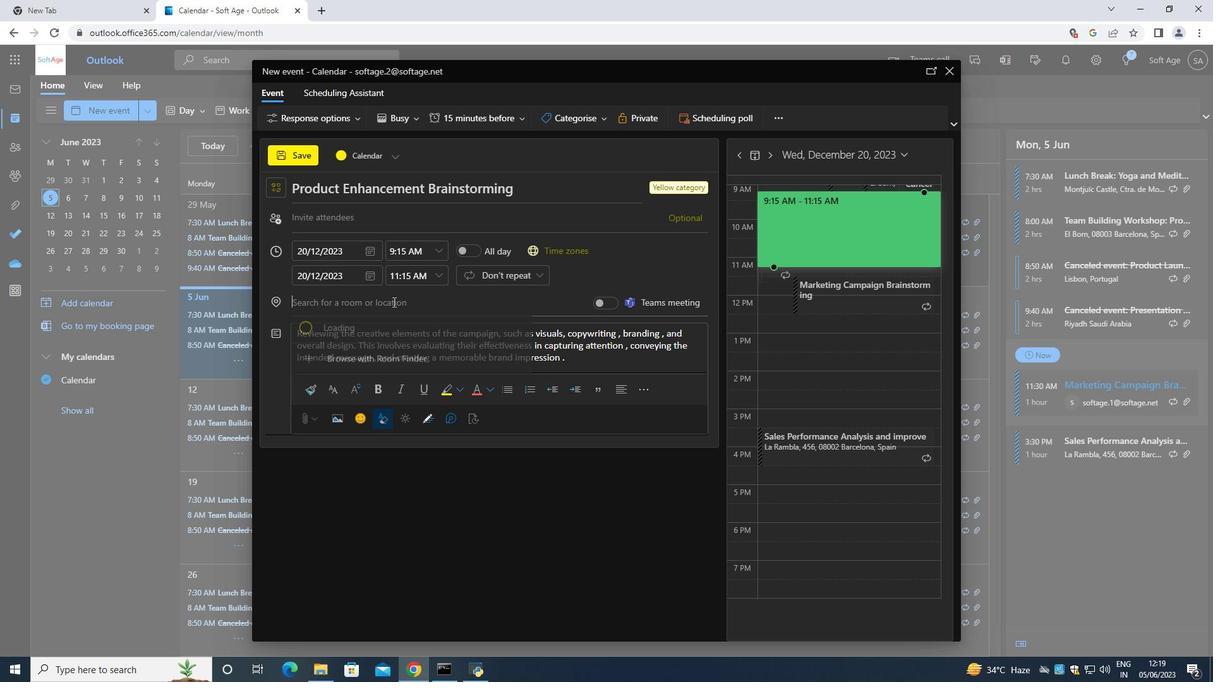 
Action: Key pressed 456<Key.space><Key.shift>Navagio<Key.space><Key.shift>Beach<Key.space>,<Key.space><Key.shift><Key.shift><Key.shift><Key.shift><Key.shift><Key.shift><Key.shift><Key.shift><Key.shift><Key.shift>Zakynthon<Key.space>,<Key.space><Key.shift>Greece
Screenshot: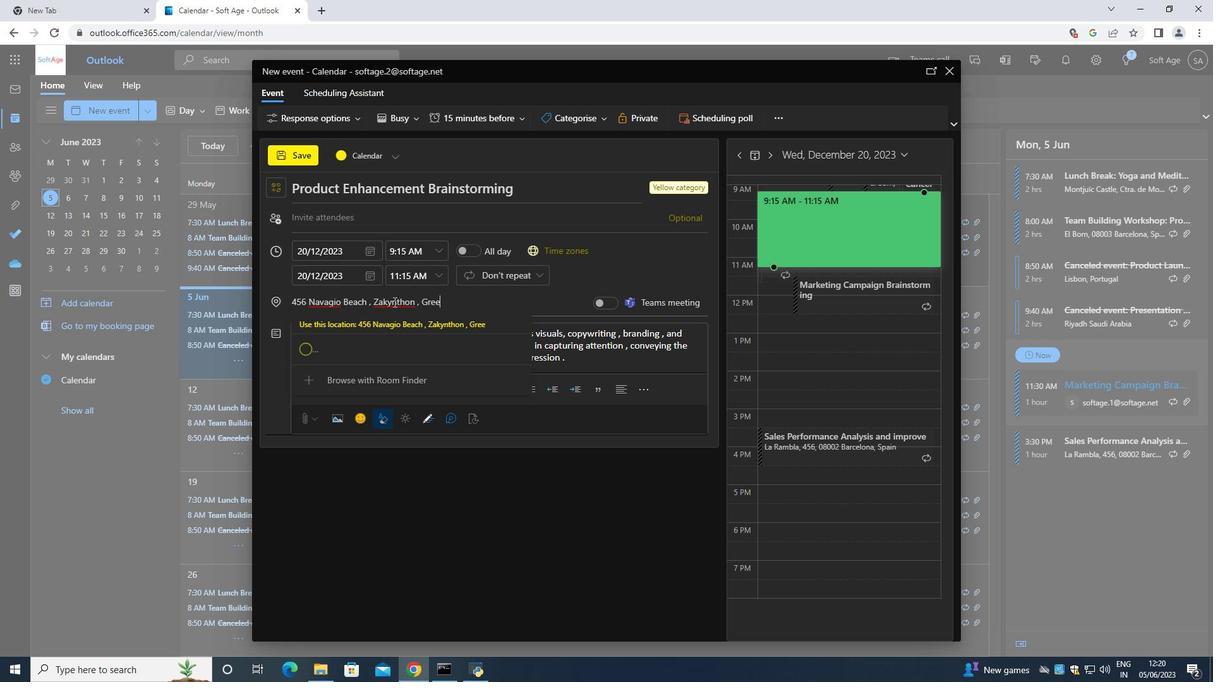 
Action: Mouse moved to (388, 216)
Screenshot: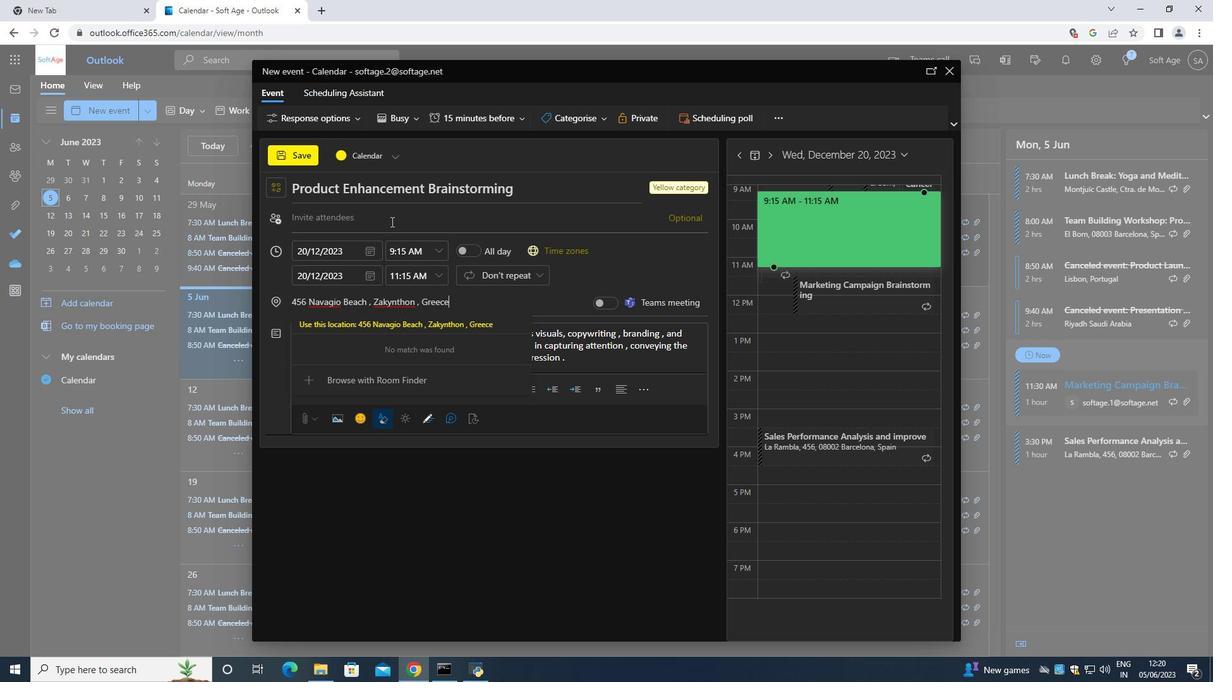 
Action: Mouse pressed left at (388, 216)
Screenshot: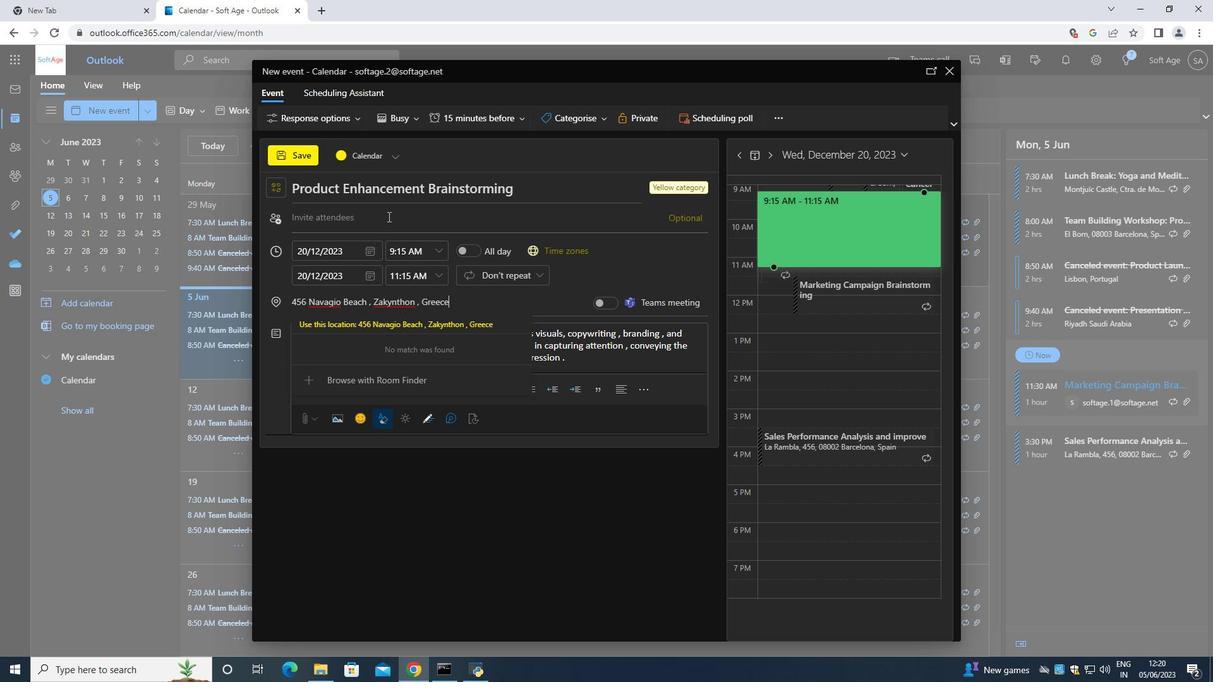
Action: Mouse moved to (388, 217)
Screenshot: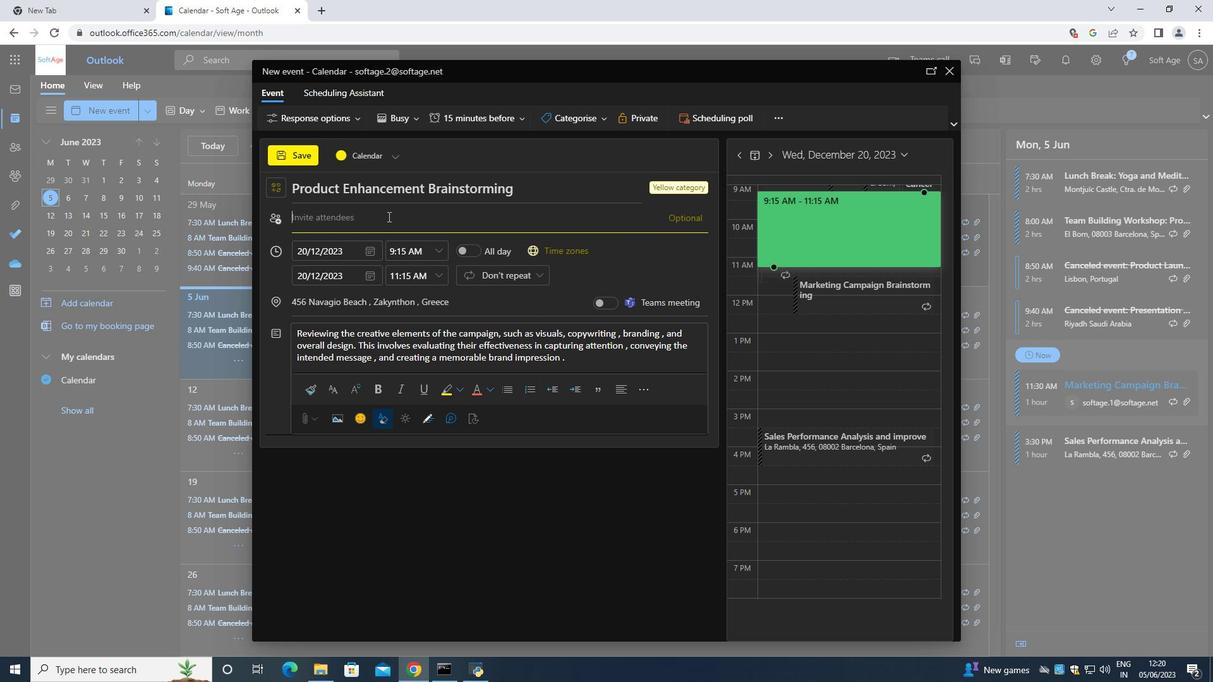 
Action: Key pressed <Key.shift>Softage.6<Key.shift>S<Key.backspace><Key.shift>@softage.ne
Screenshot: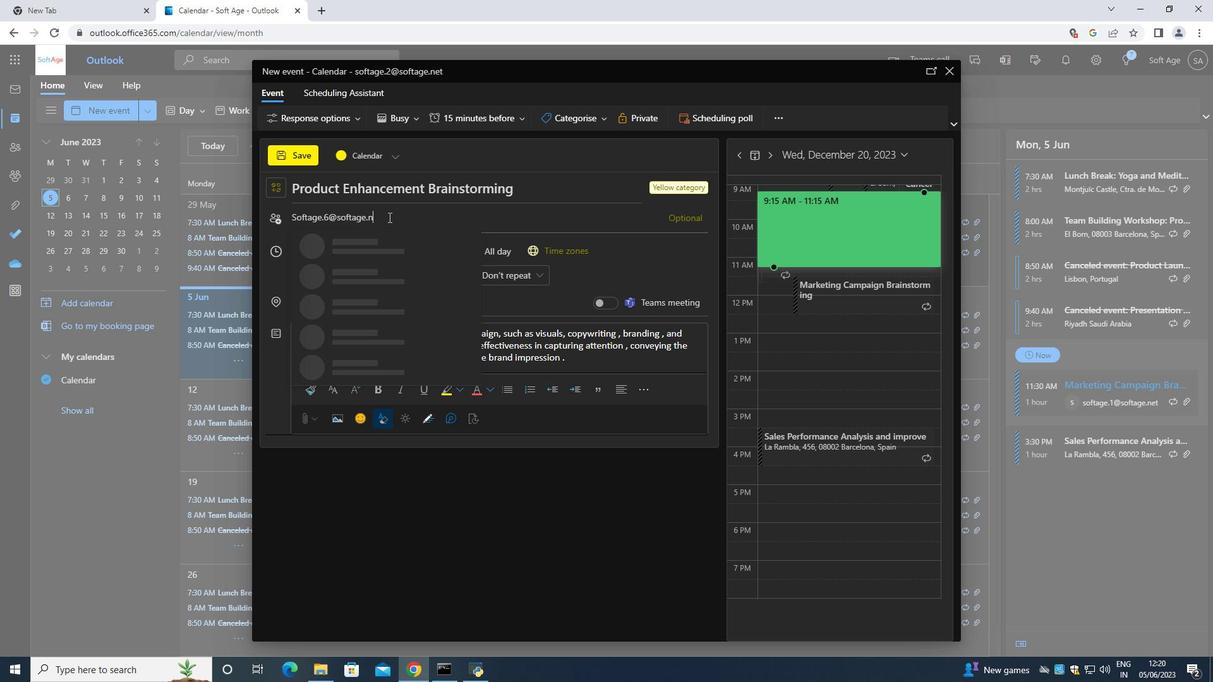 
Action: Mouse moved to (391, 238)
Screenshot: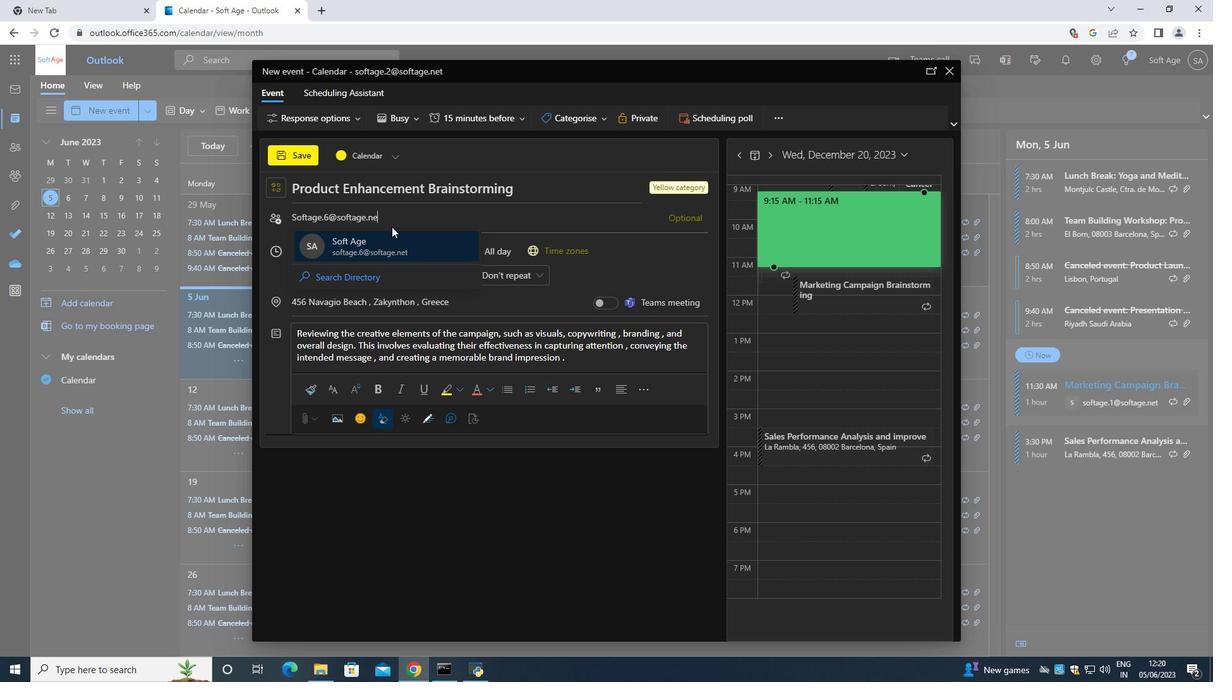 
Action: Mouse pressed left at (391, 238)
Screenshot: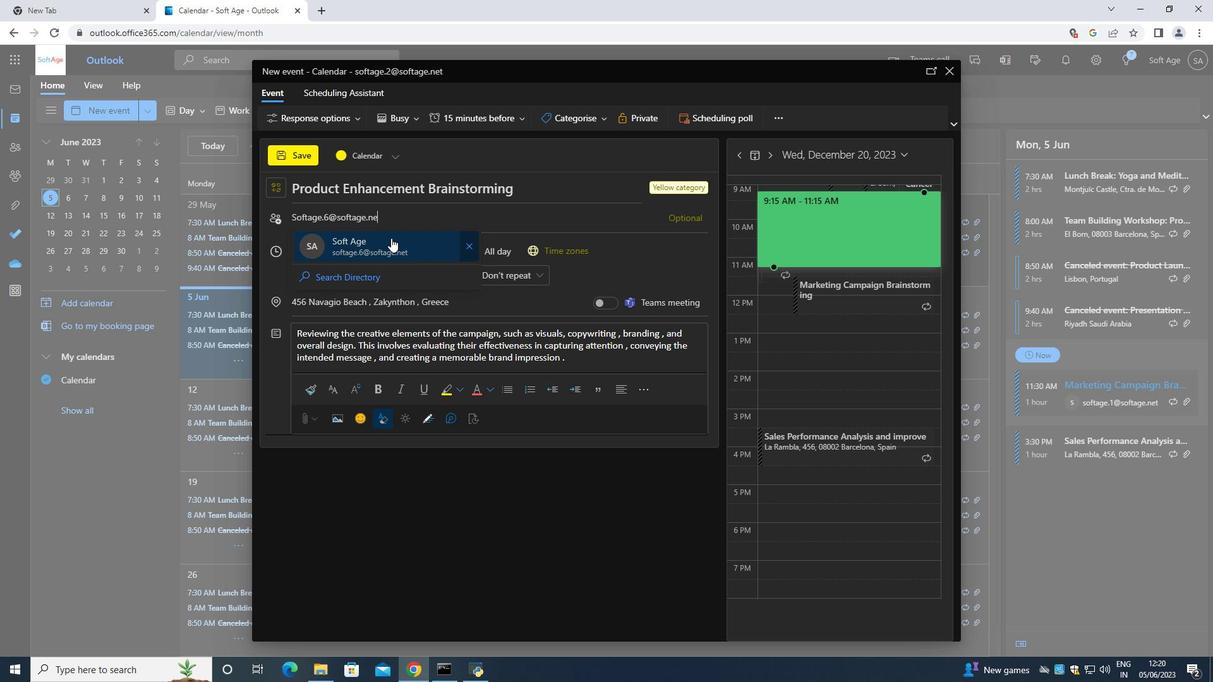 
Action: Key pressed <Key.shift>Softage.7s<Key.backspace><Key.shift>@softage
Screenshot: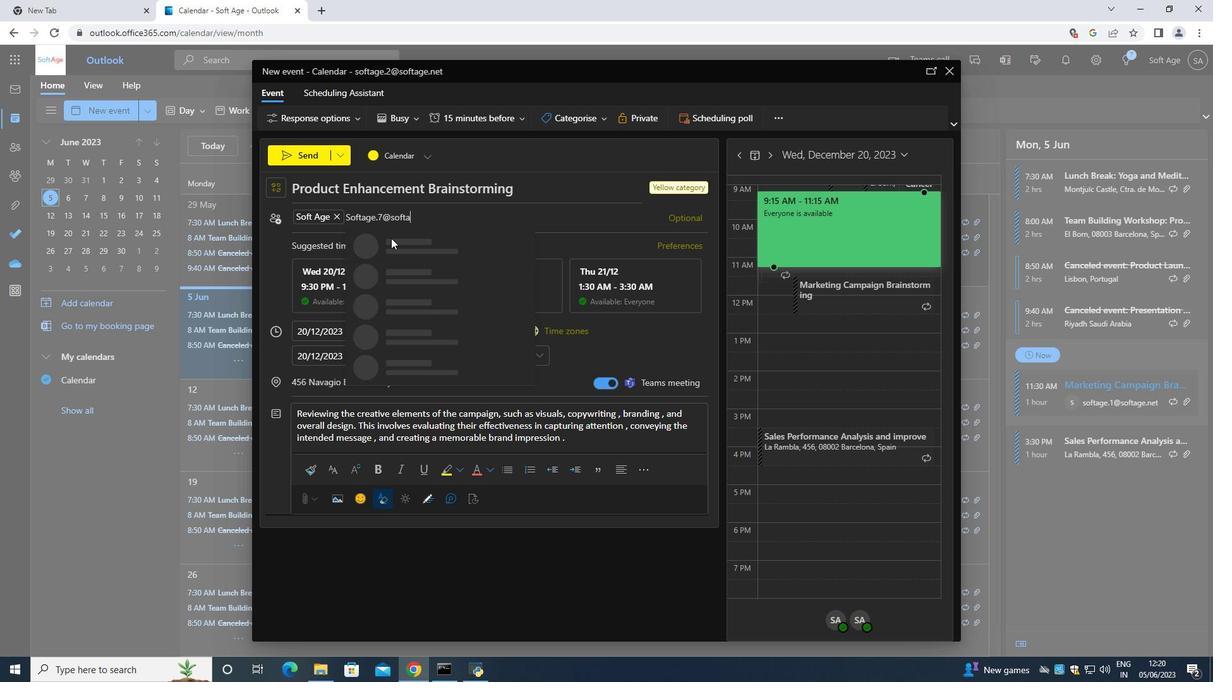 
Action: Mouse moved to (416, 250)
Screenshot: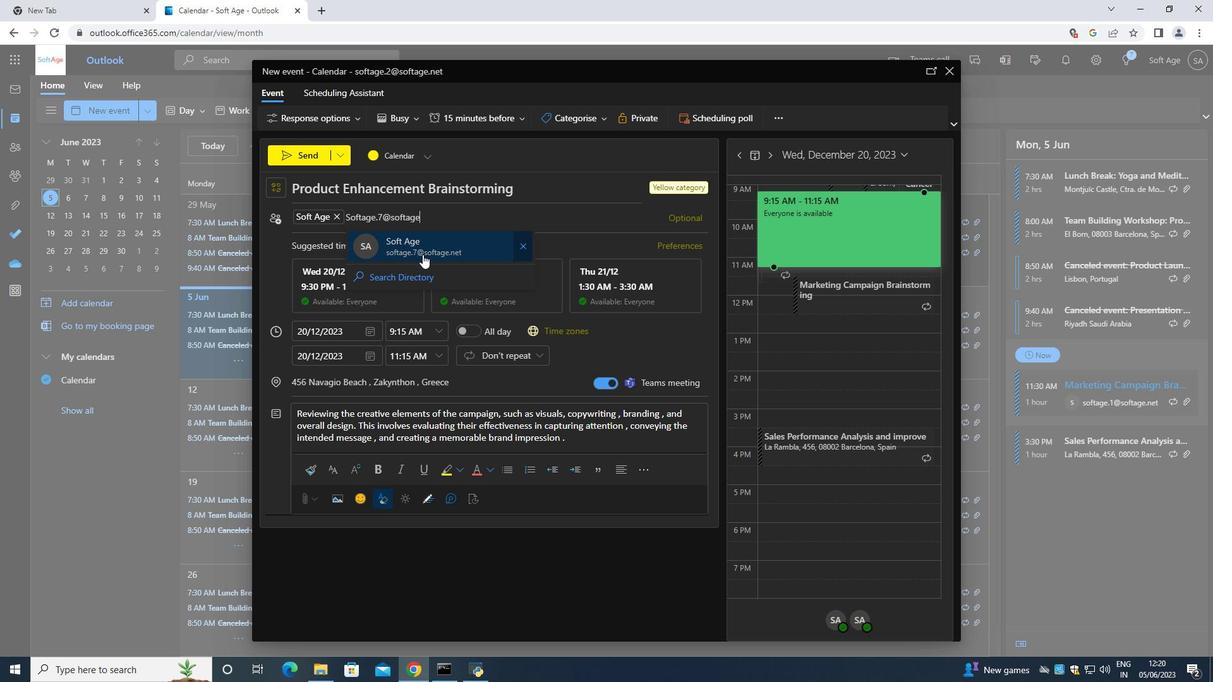 
Action: Mouse pressed left at (416, 250)
Screenshot: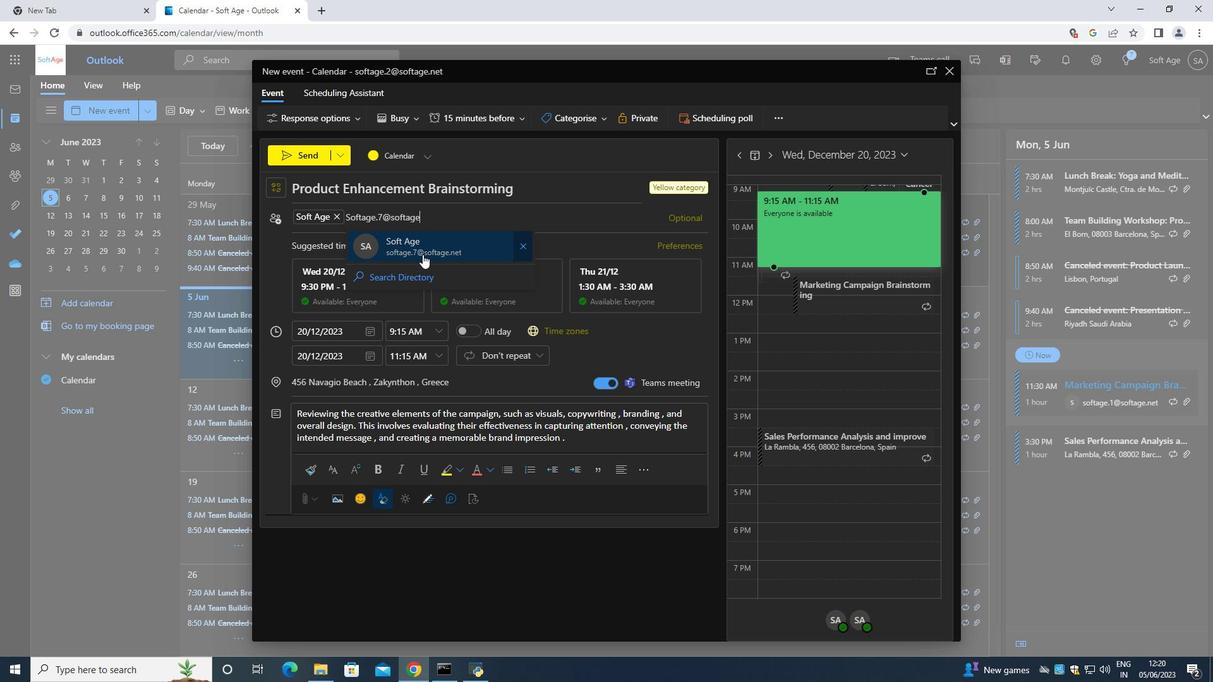 
Action: Mouse moved to (486, 120)
Screenshot: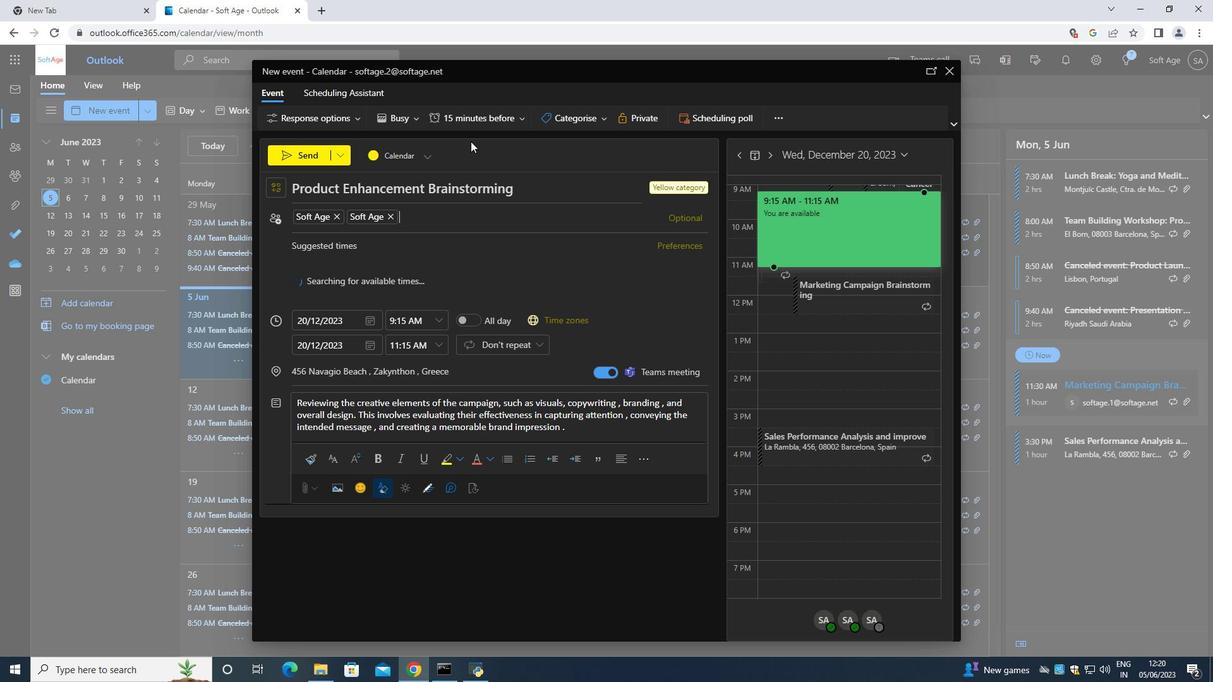 
Action: Mouse pressed left at (486, 120)
Screenshot: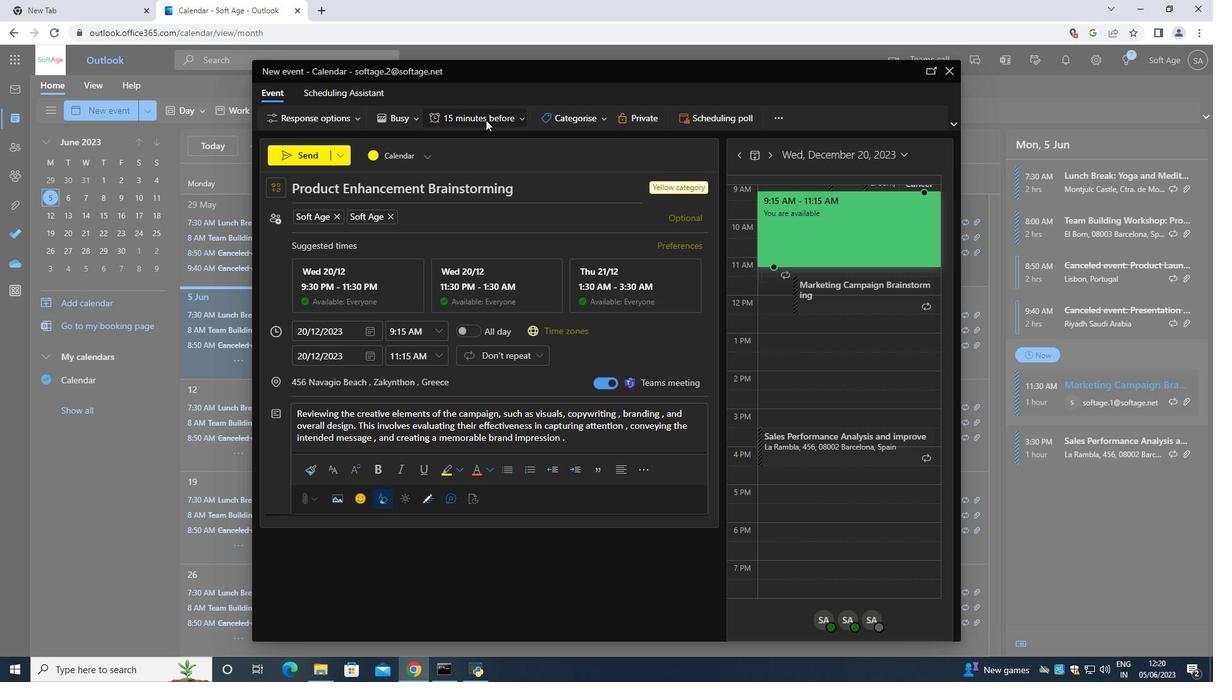
Action: Mouse moved to (481, 227)
Screenshot: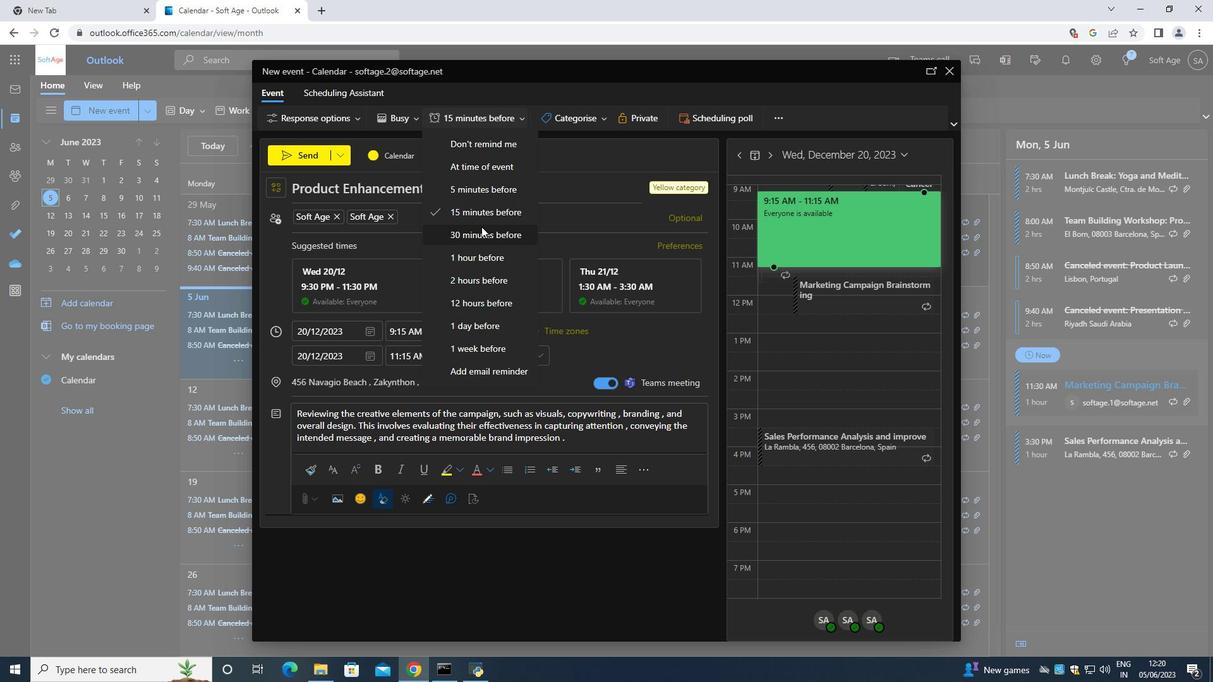 
Action: Mouse pressed left at (481, 227)
Screenshot: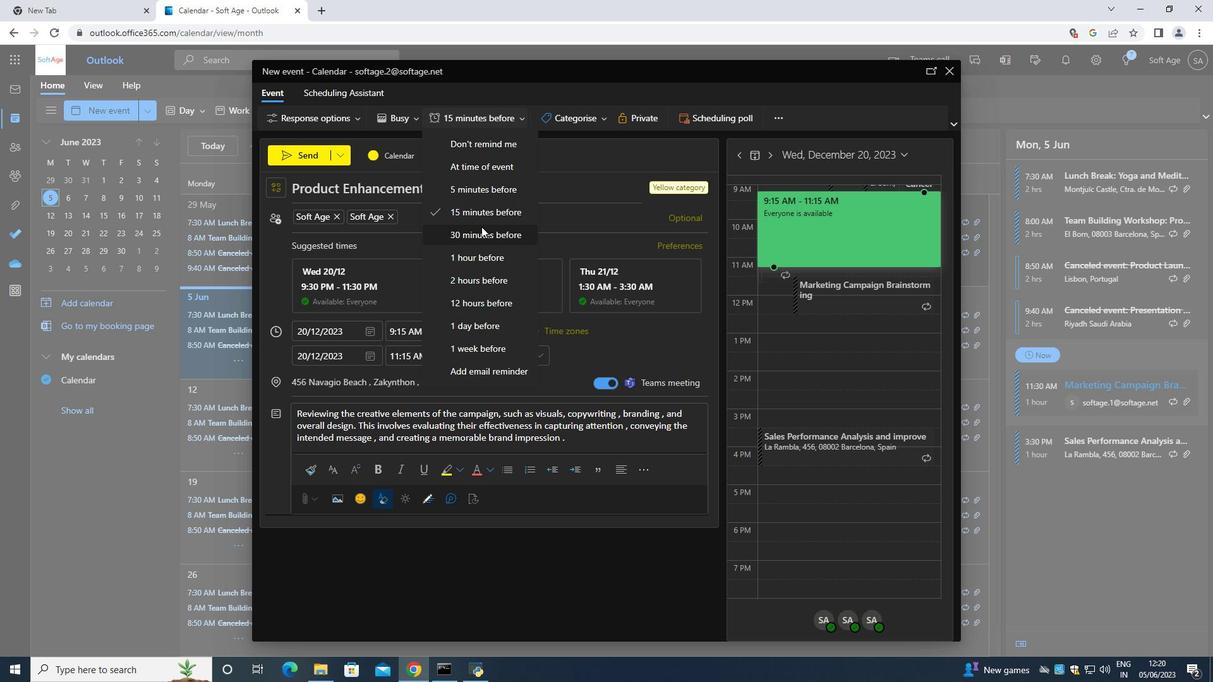 
Action: Mouse moved to (316, 147)
Screenshot: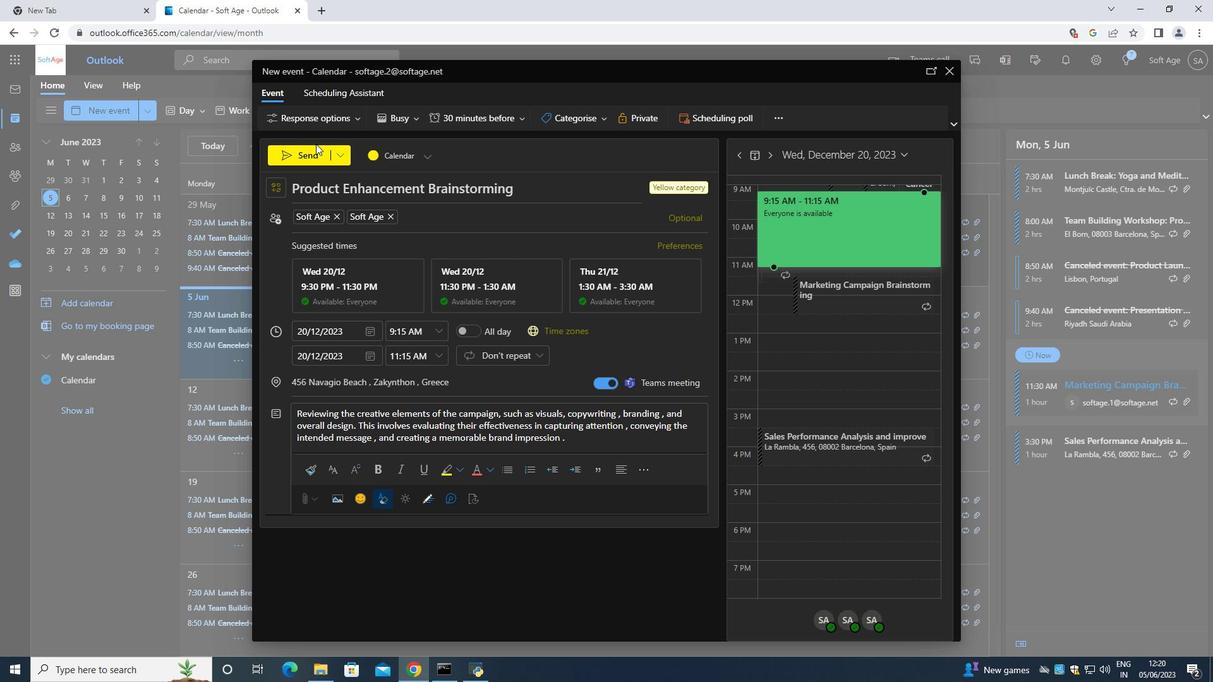 
Action: Mouse pressed left at (316, 147)
Screenshot: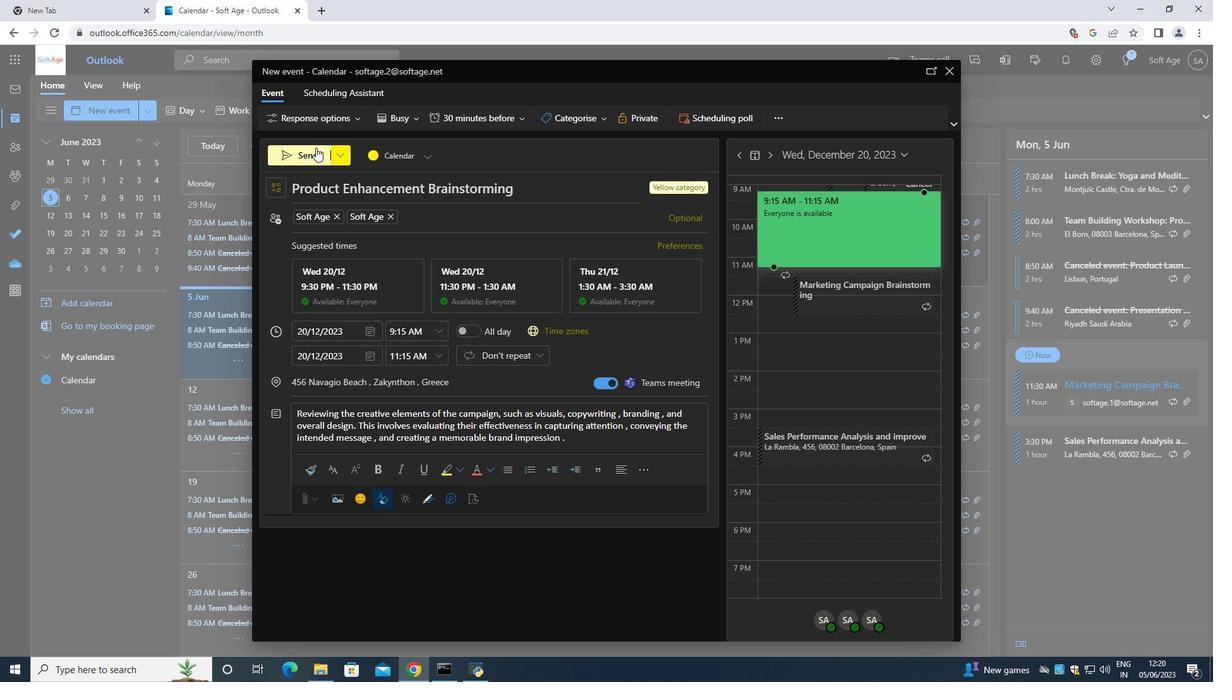 
